 Task: Look for Airbnb options in Svilengrad, Bulgaria from 6th December, 2023 to 15th December, 2023 for 6 adults.6 bedrooms having 6 beds and 6 bathrooms. Property type can be house. Amenities needed are: wifi, TV, free parkinig on premises, gym, breakfast. Look for 4 properties as per requirement.
Action: Mouse moved to (418, 64)
Screenshot: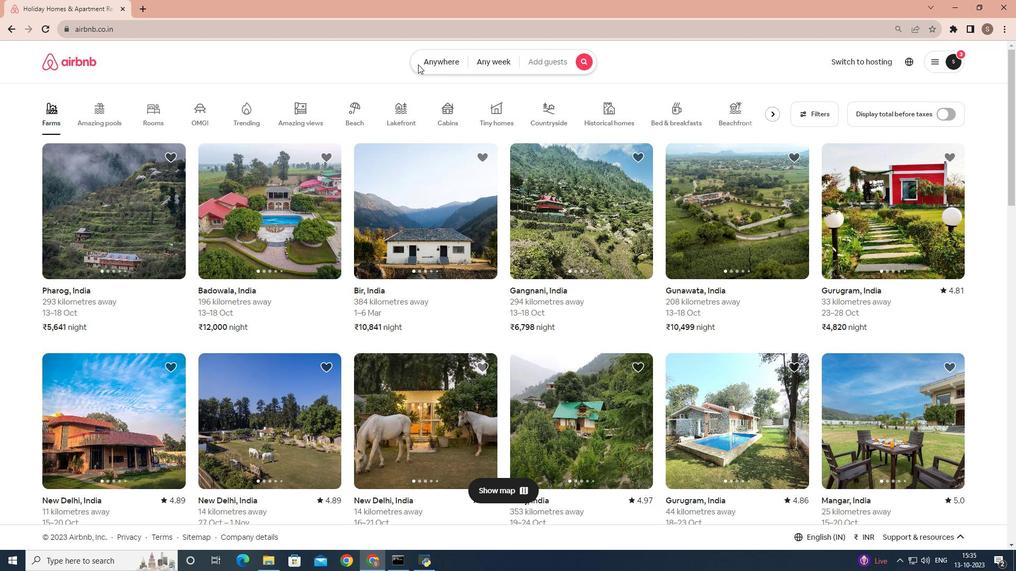 
Action: Mouse pressed left at (418, 64)
Screenshot: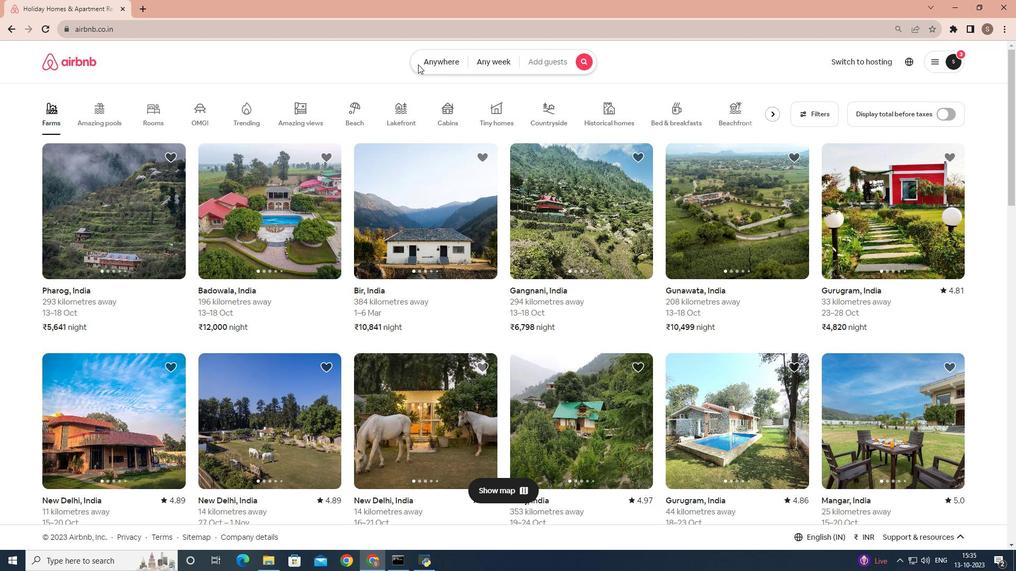 
Action: Mouse moved to (380, 94)
Screenshot: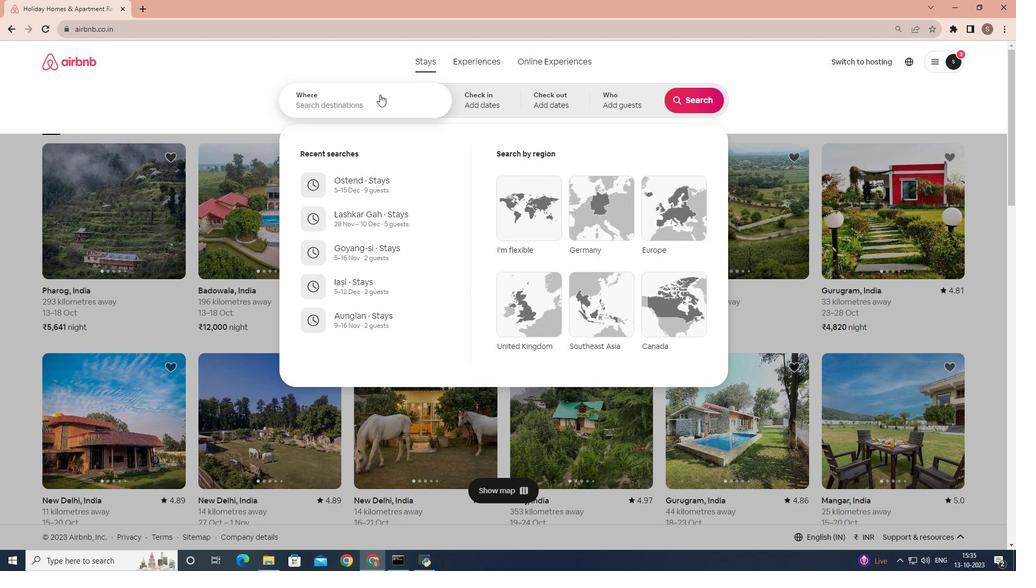 
Action: Mouse pressed left at (380, 94)
Screenshot: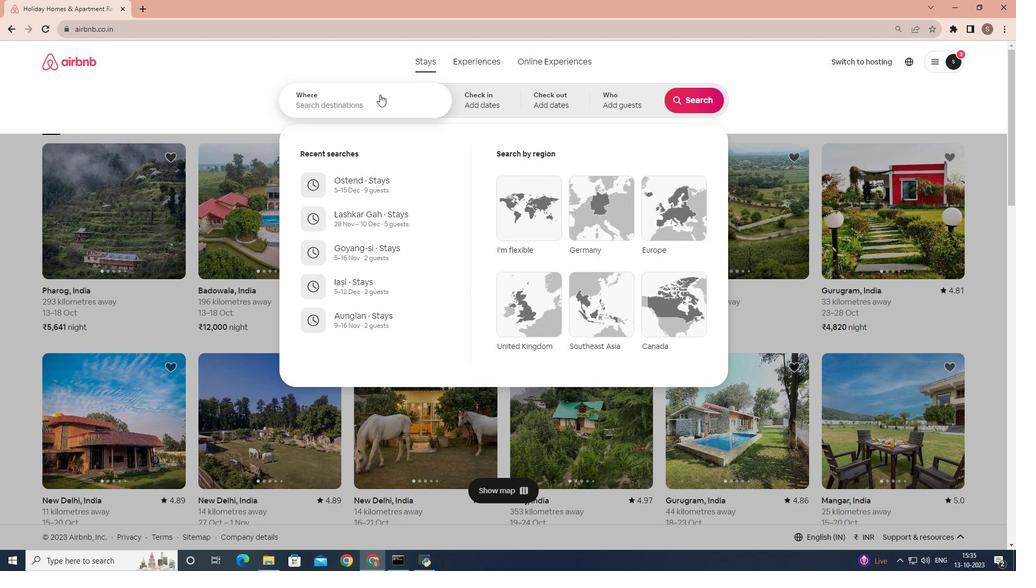 
Action: Key pressed <Key.shift>Svilengrad,<Key.space><Key.shift>Bulgaria
Screenshot: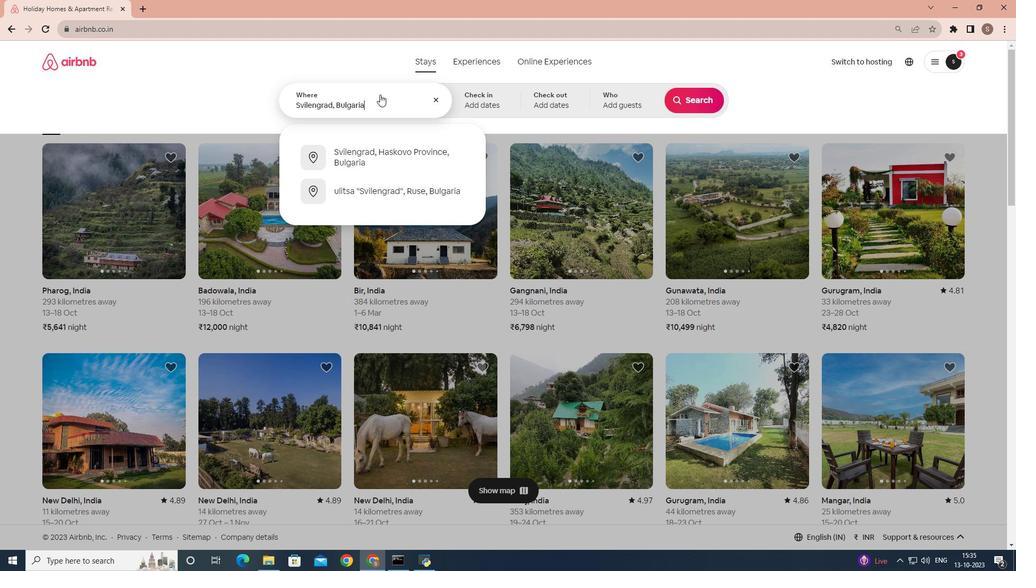 
Action: Mouse moved to (483, 102)
Screenshot: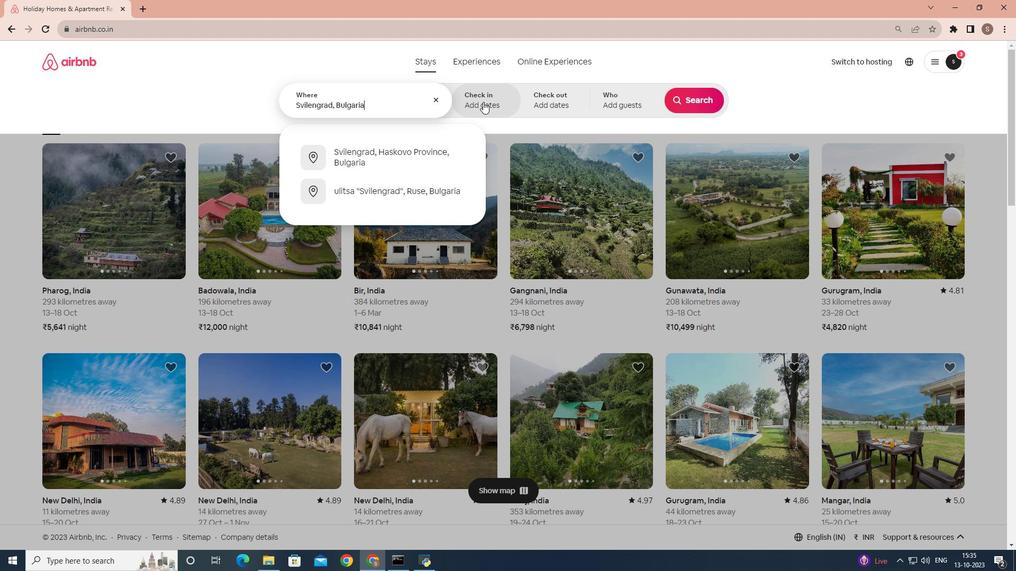 
Action: Mouse pressed left at (483, 102)
Screenshot: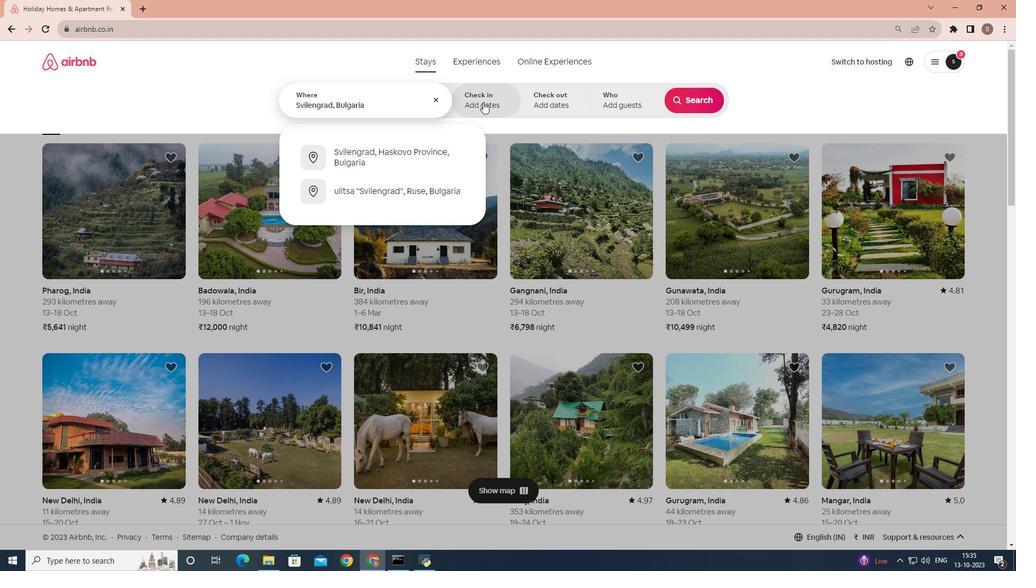 
Action: Mouse moved to (691, 185)
Screenshot: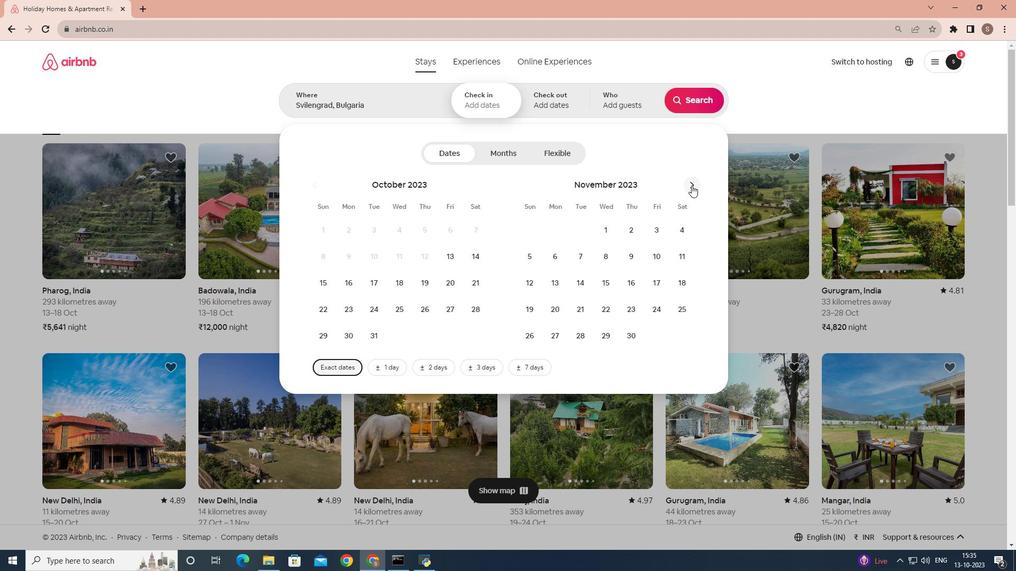 
Action: Mouse pressed left at (691, 185)
Screenshot: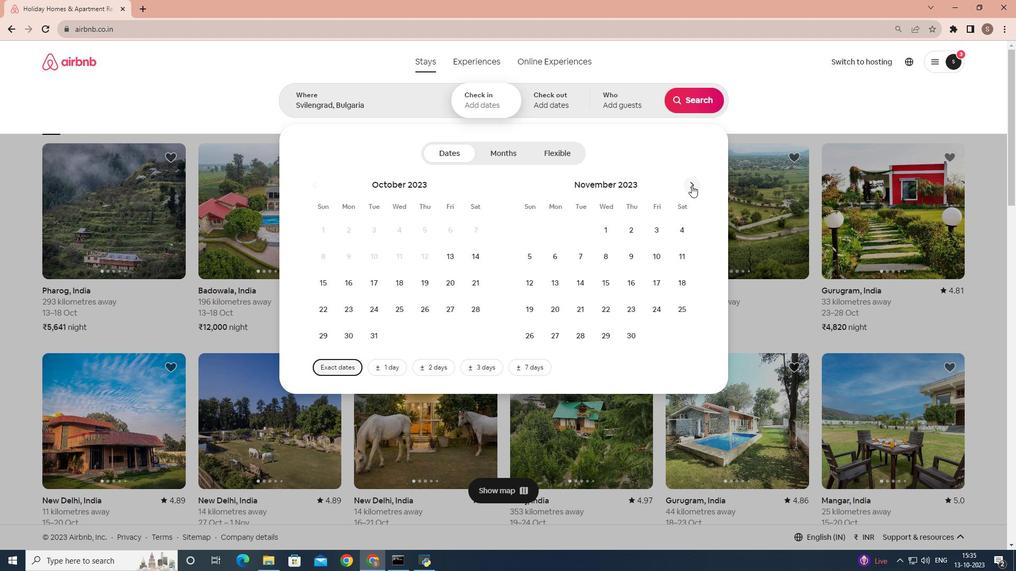 
Action: Mouse moved to (607, 247)
Screenshot: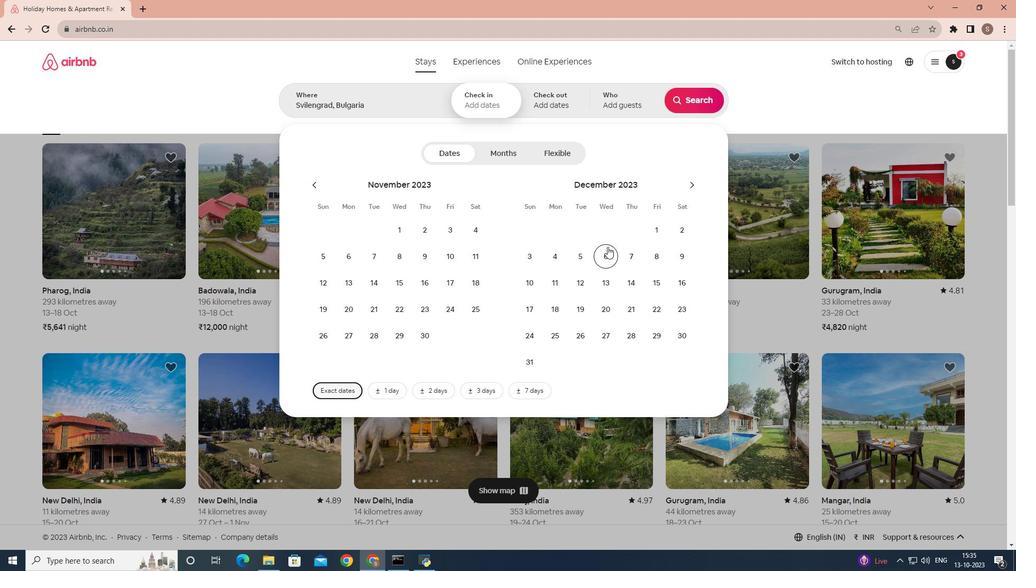 
Action: Mouse pressed left at (607, 247)
Screenshot: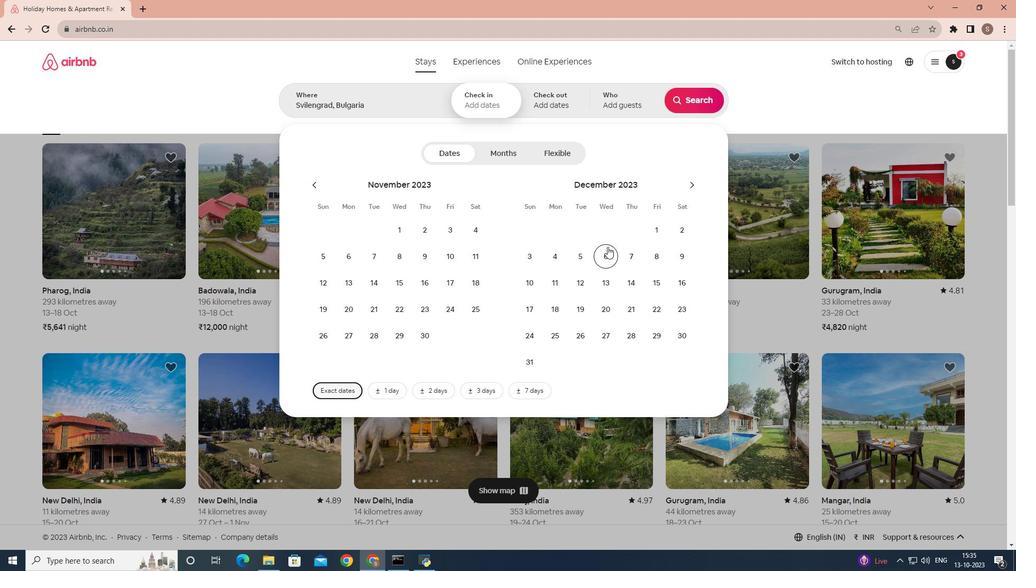 
Action: Mouse moved to (655, 280)
Screenshot: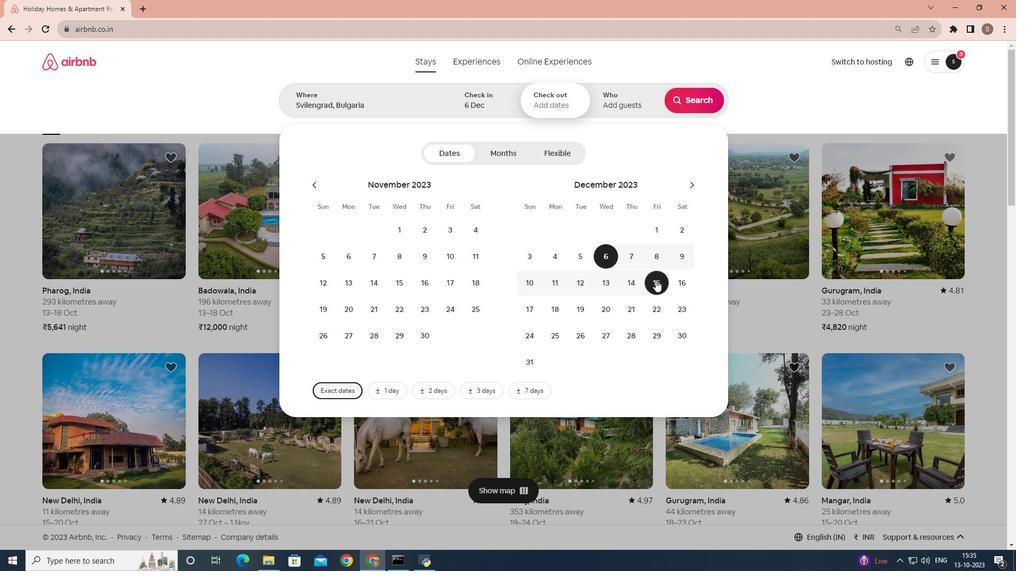 
Action: Mouse pressed left at (655, 280)
Screenshot: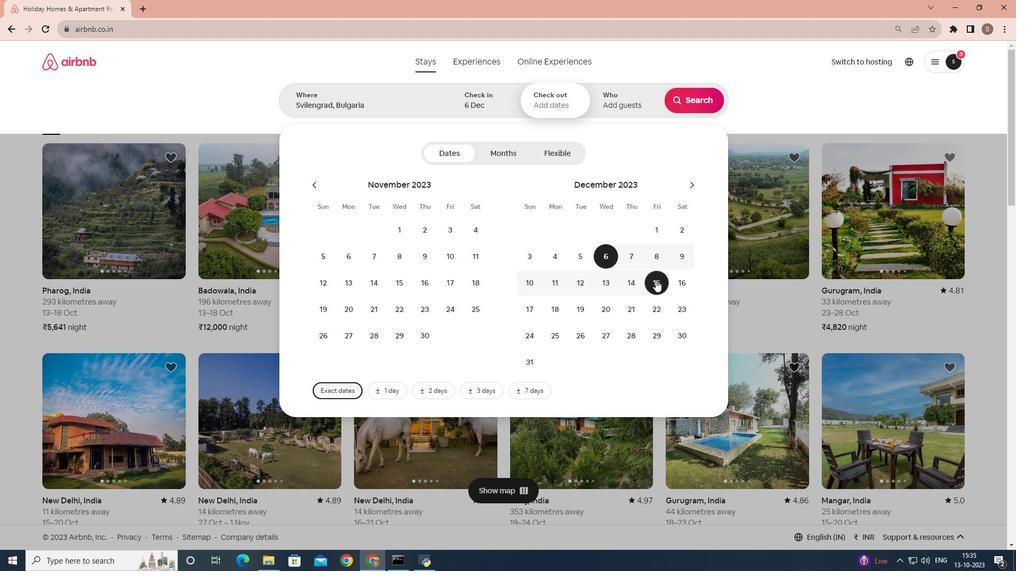 
Action: Mouse moved to (631, 106)
Screenshot: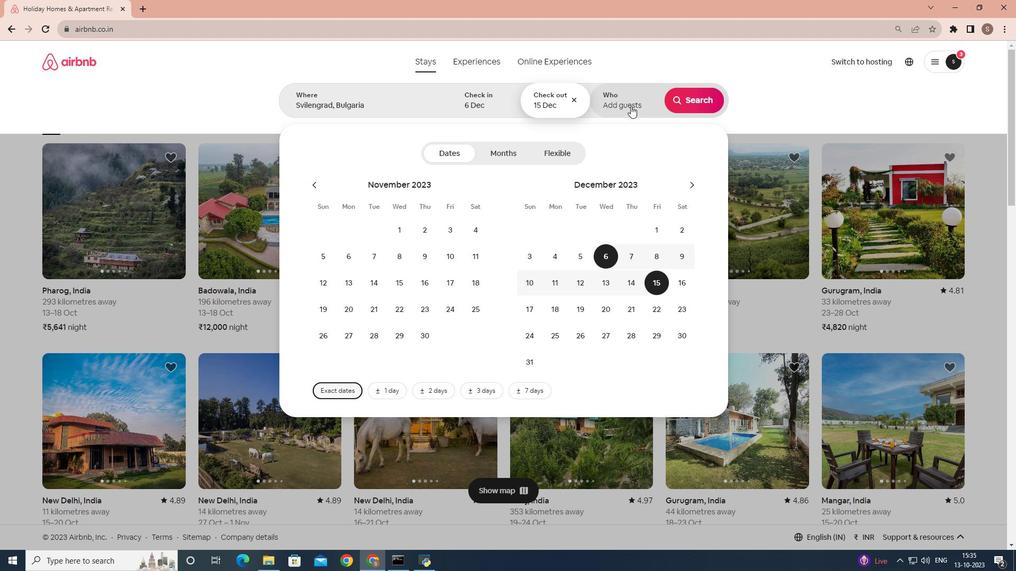 
Action: Mouse pressed left at (631, 106)
Screenshot: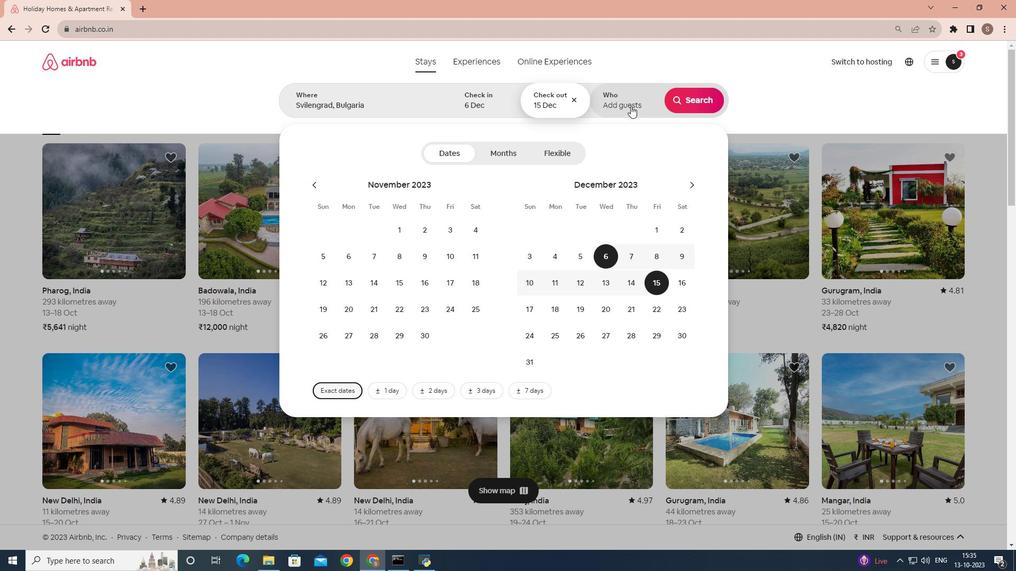 
Action: Mouse moved to (691, 156)
Screenshot: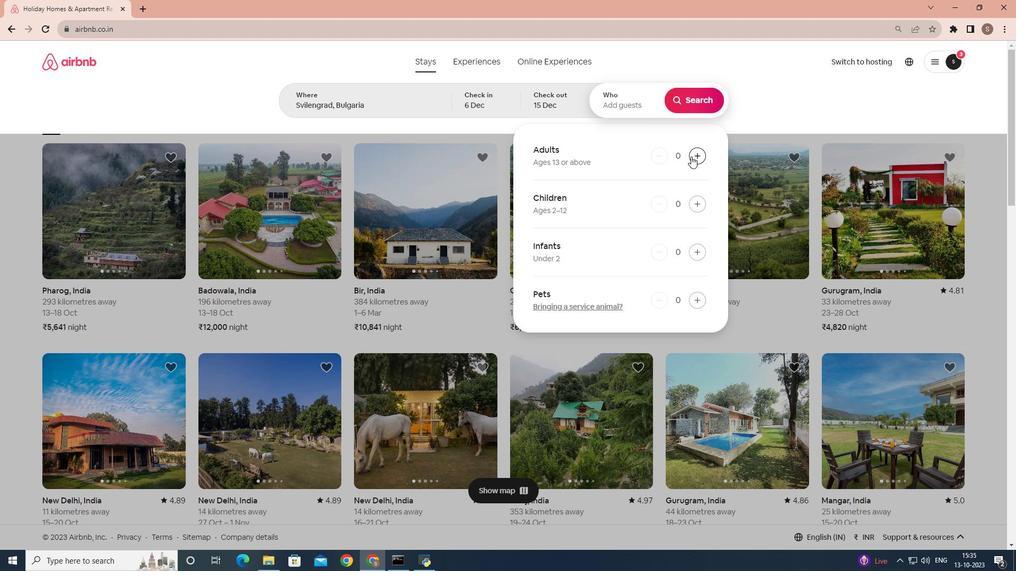 
Action: Mouse pressed left at (691, 156)
Screenshot: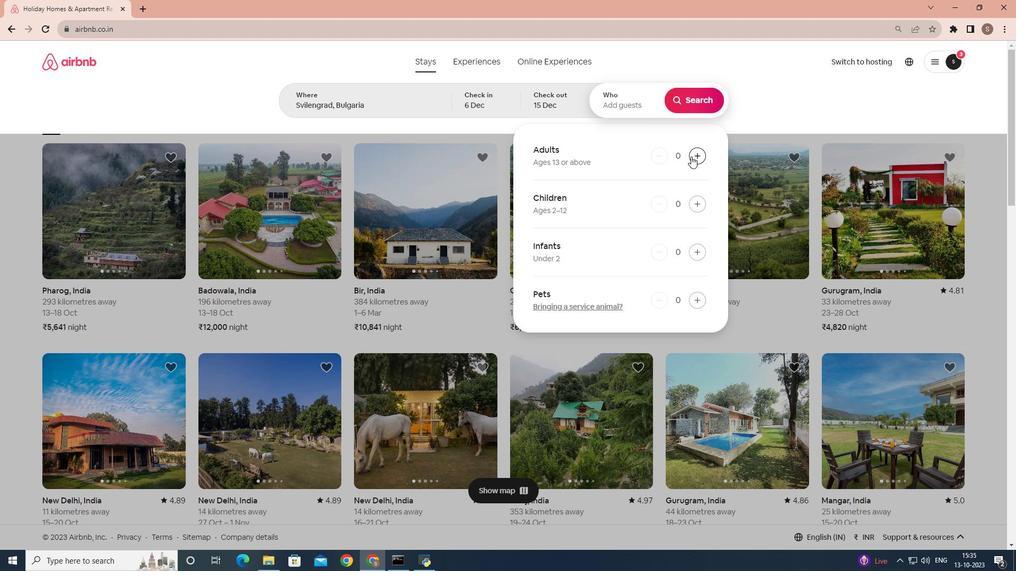 
Action: Mouse pressed left at (691, 156)
Screenshot: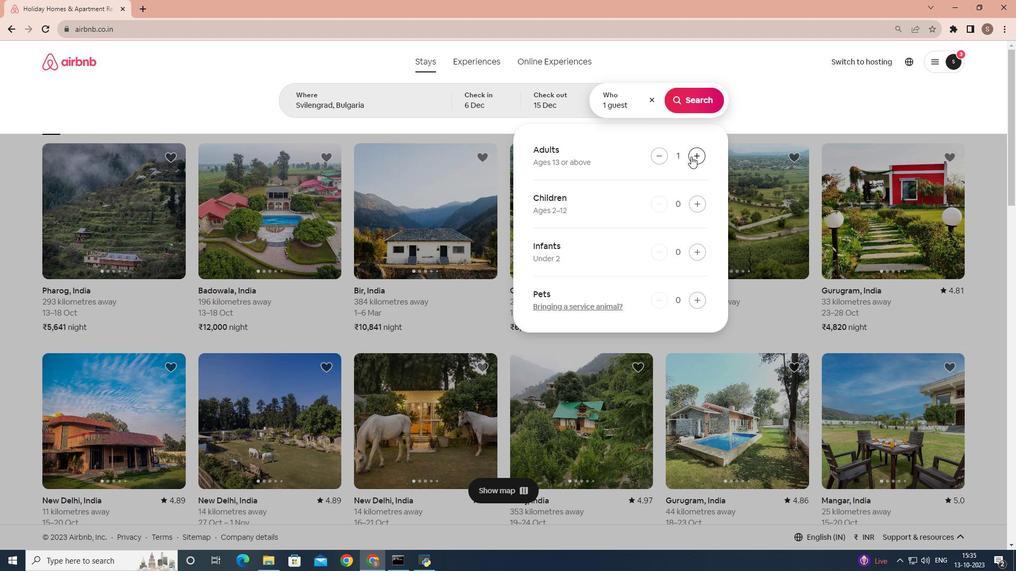 
Action: Mouse pressed left at (691, 156)
Screenshot: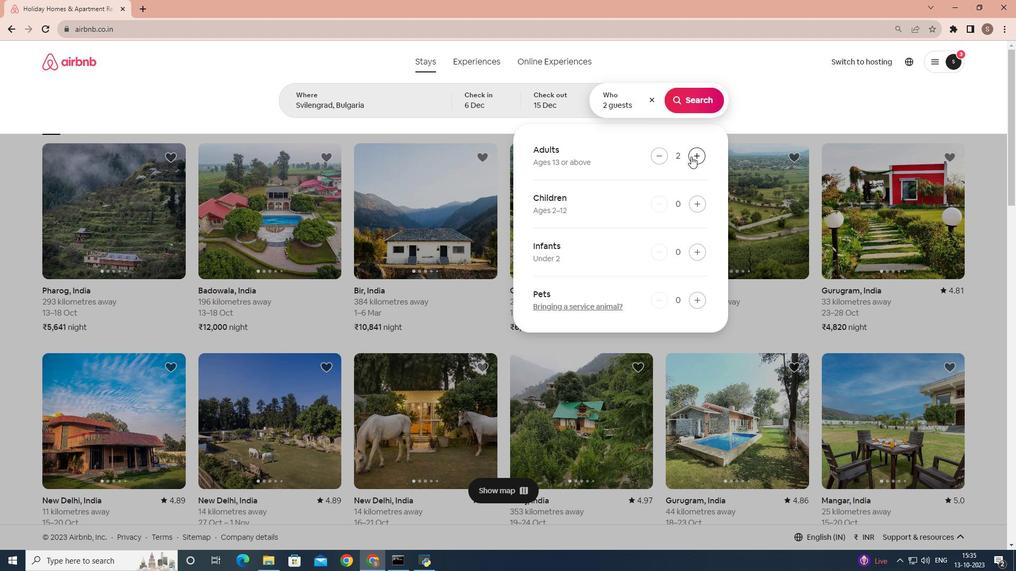 
Action: Mouse pressed left at (691, 156)
Screenshot: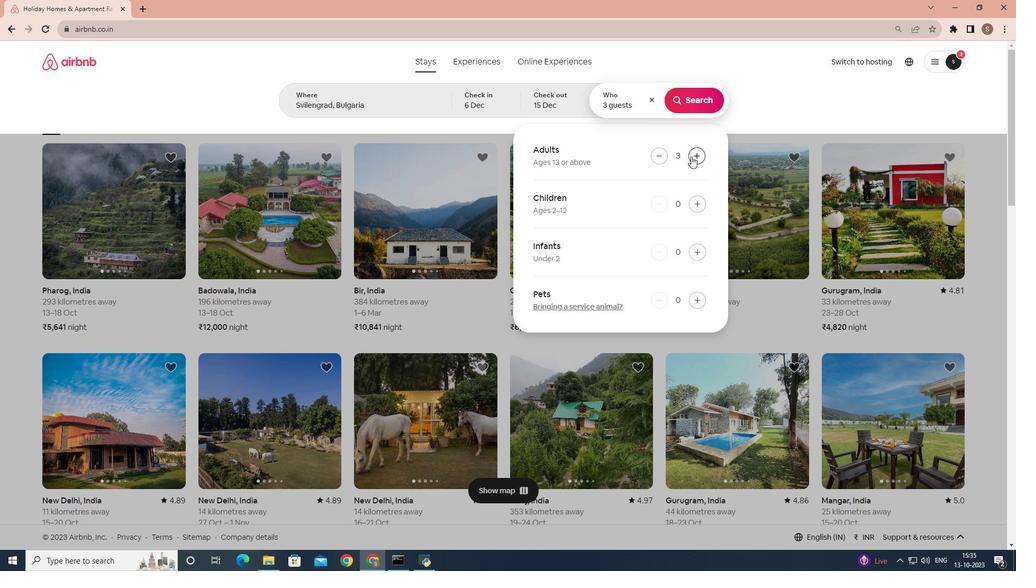 
Action: Mouse pressed left at (691, 156)
Screenshot: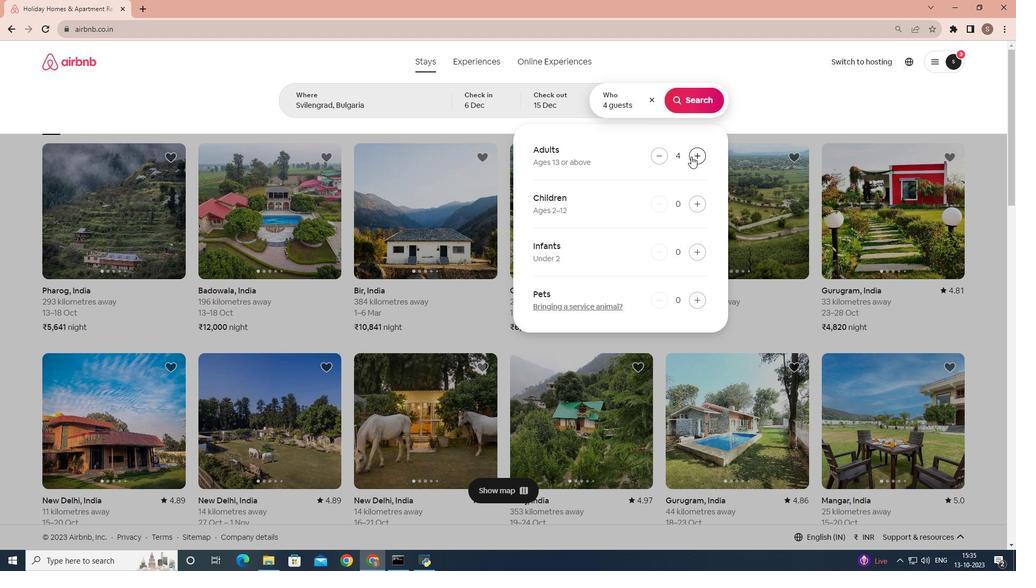 
Action: Mouse pressed left at (691, 156)
Screenshot: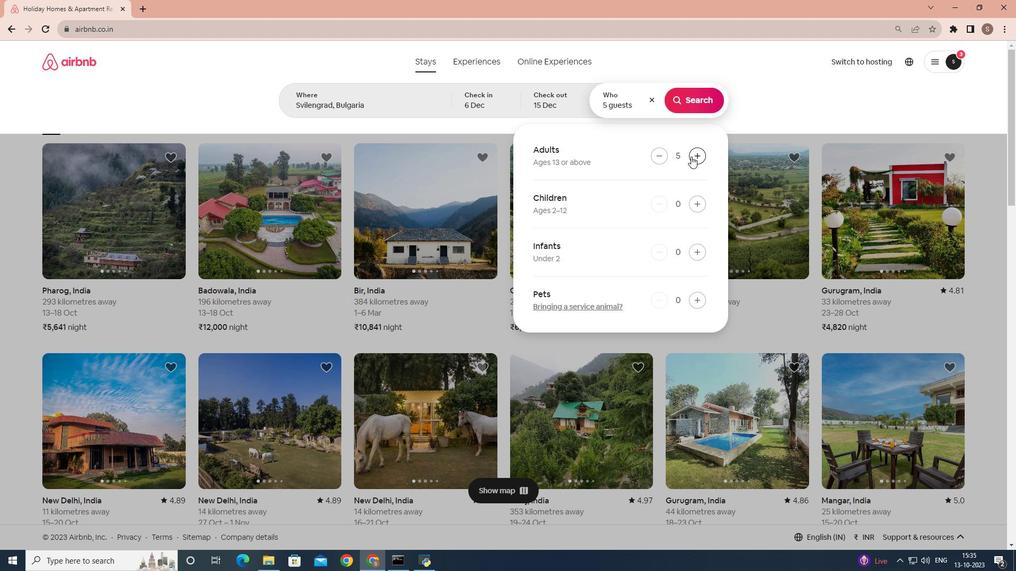 
Action: Mouse moved to (687, 97)
Screenshot: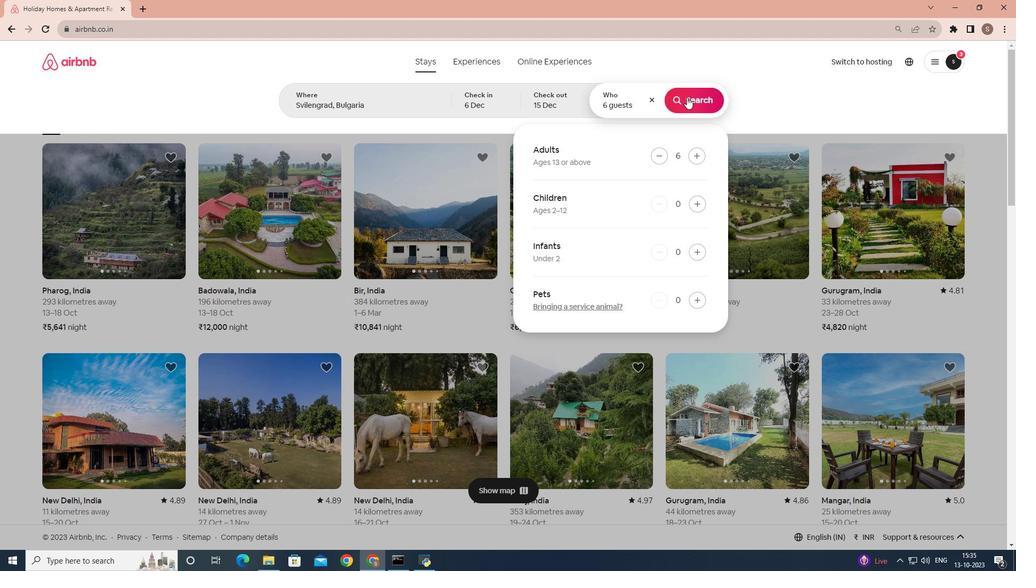
Action: Mouse pressed left at (687, 97)
Screenshot: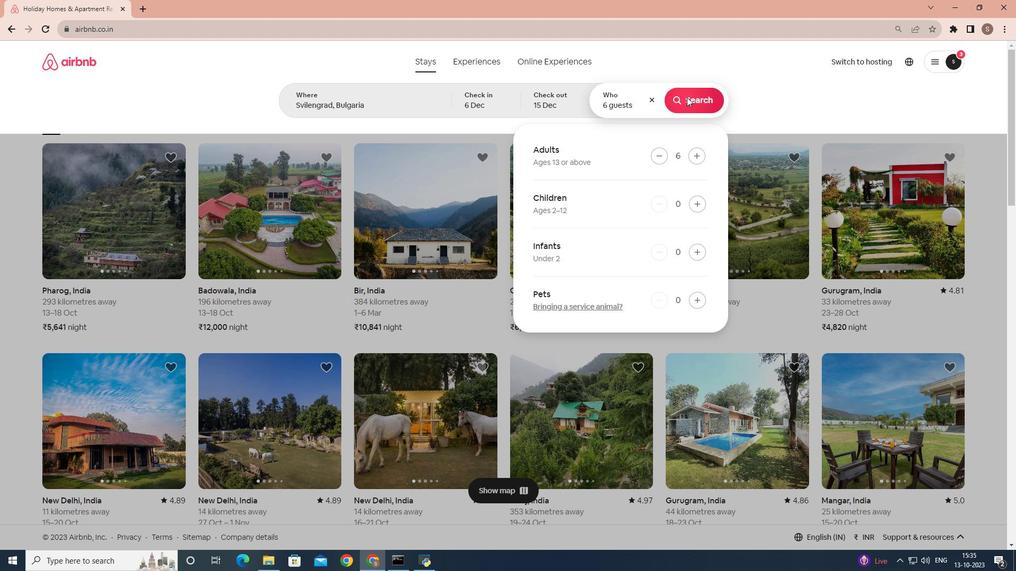 
Action: Mouse moved to (835, 102)
Screenshot: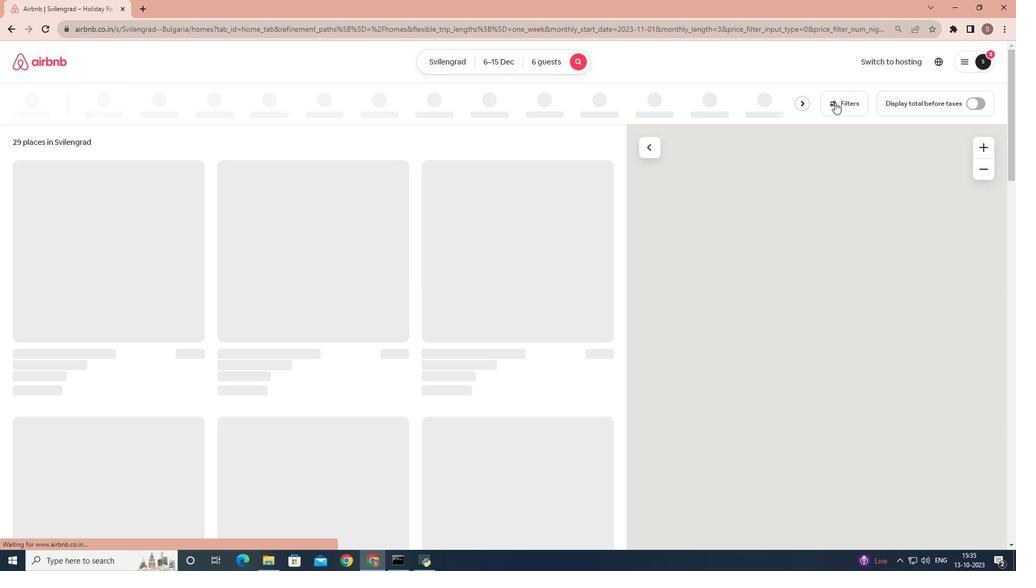 
Action: Mouse pressed left at (835, 102)
Screenshot: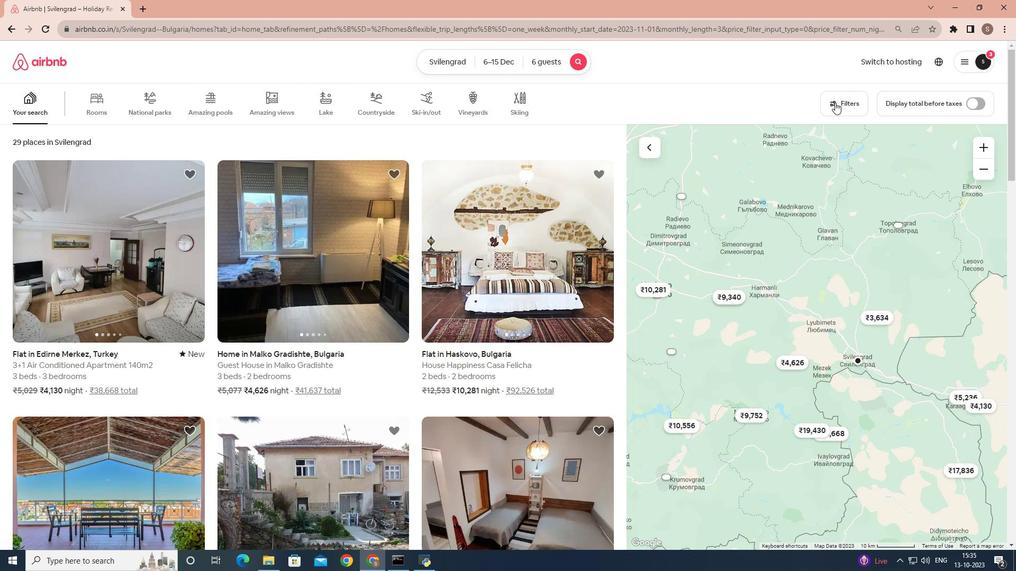 
Action: Mouse moved to (482, 329)
Screenshot: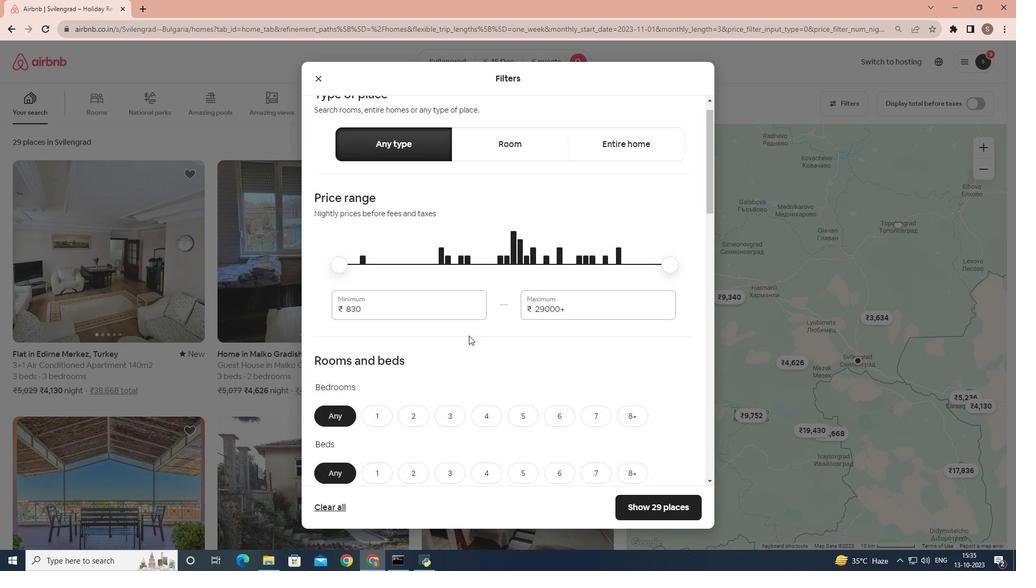 
Action: Mouse scrolled (482, 328) with delta (0, 0)
Screenshot: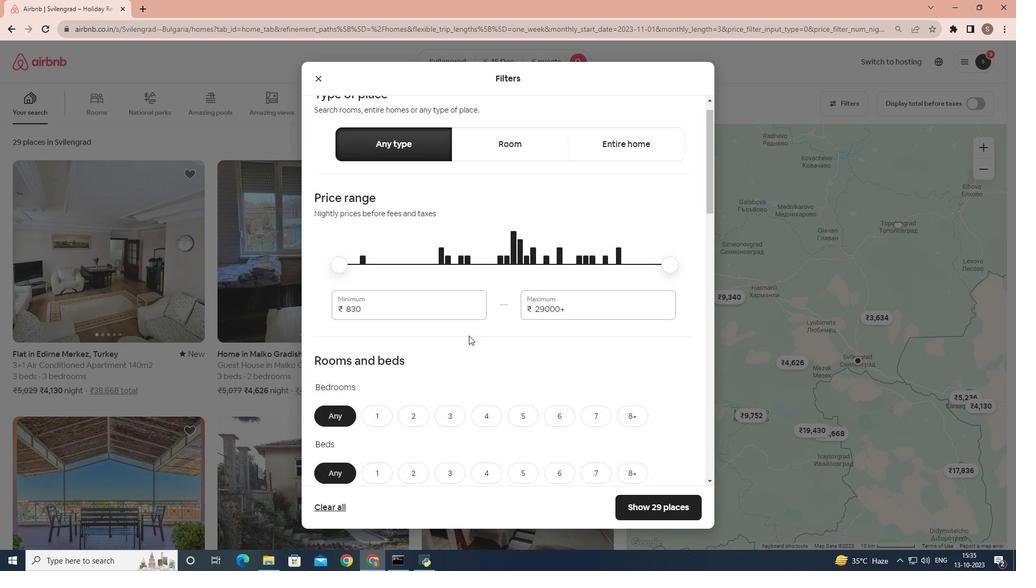 
Action: Mouse moved to (474, 336)
Screenshot: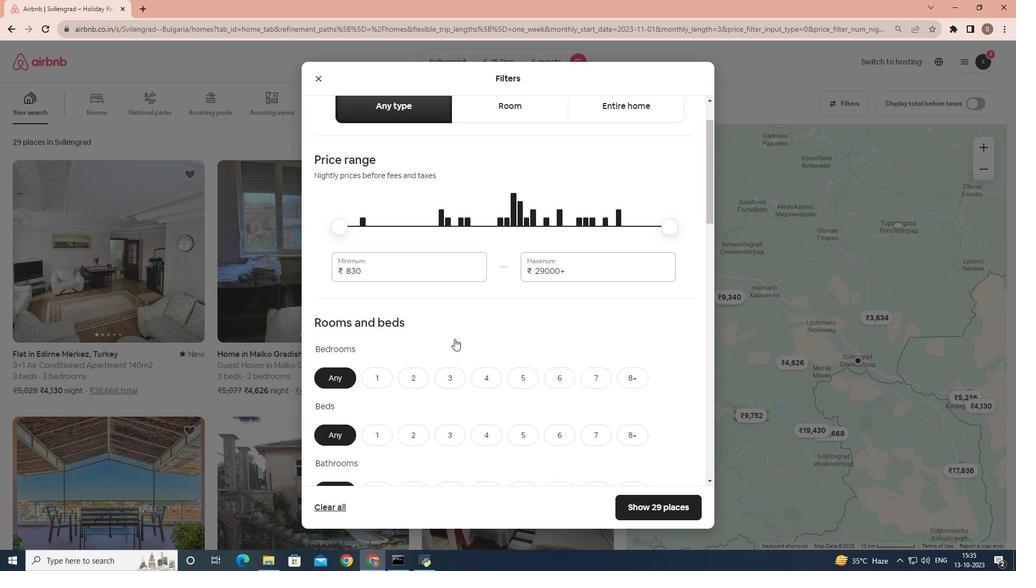 
Action: Mouse scrolled (474, 335) with delta (0, 0)
Screenshot: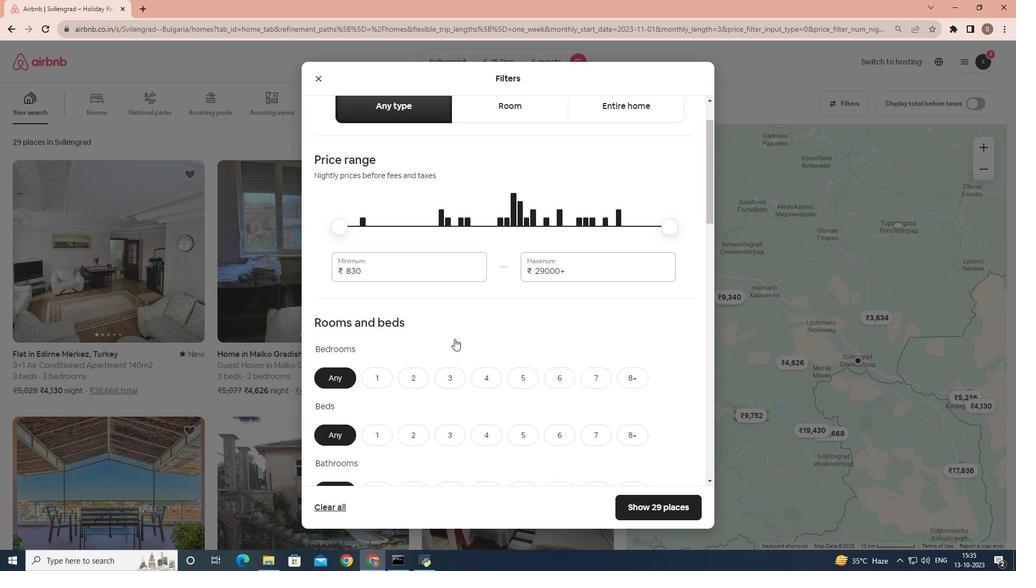 
Action: Mouse moved to (552, 328)
Screenshot: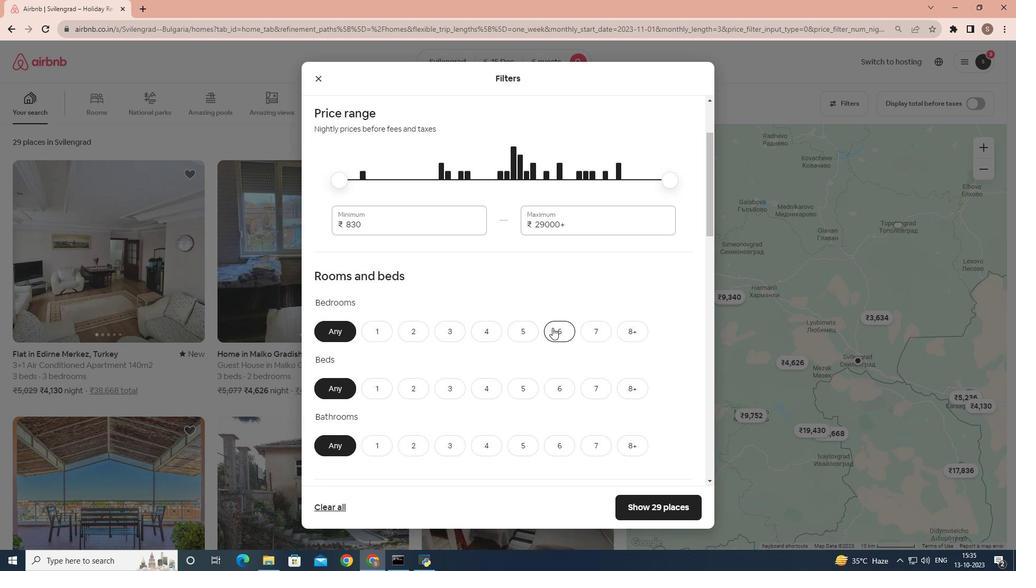 
Action: Mouse pressed left at (552, 328)
Screenshot: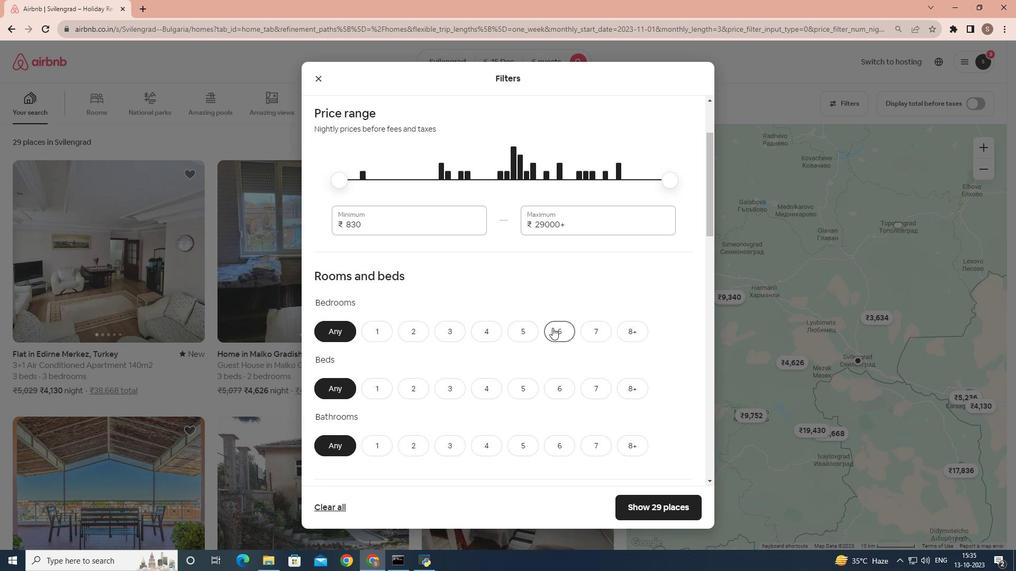 
Action: Mouse scrolled (552, 327) with delta (0, 0)
Screenshot: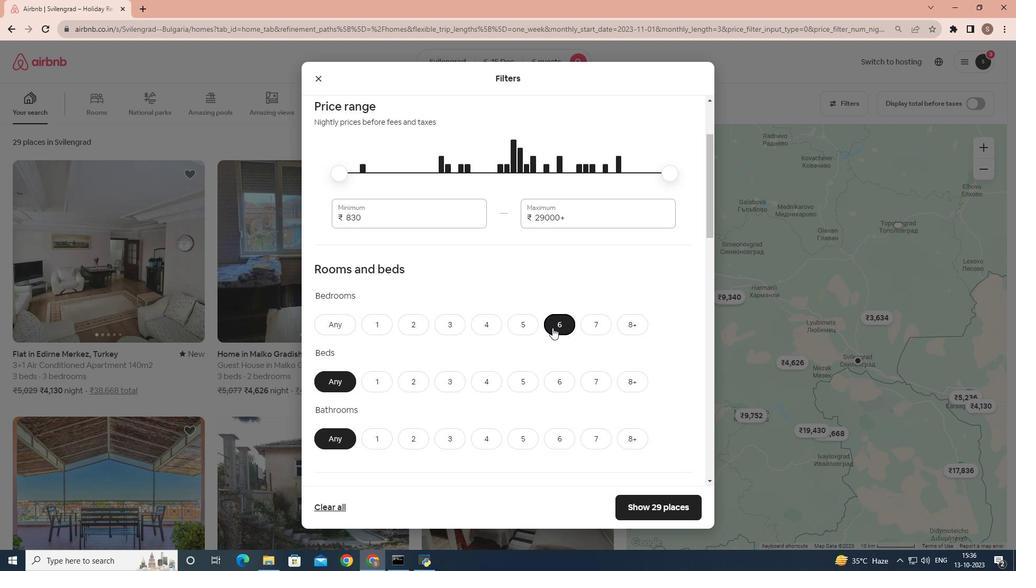 
Action: Mouse scrolled (552, 327) with delta (0, 0)
Screenshot: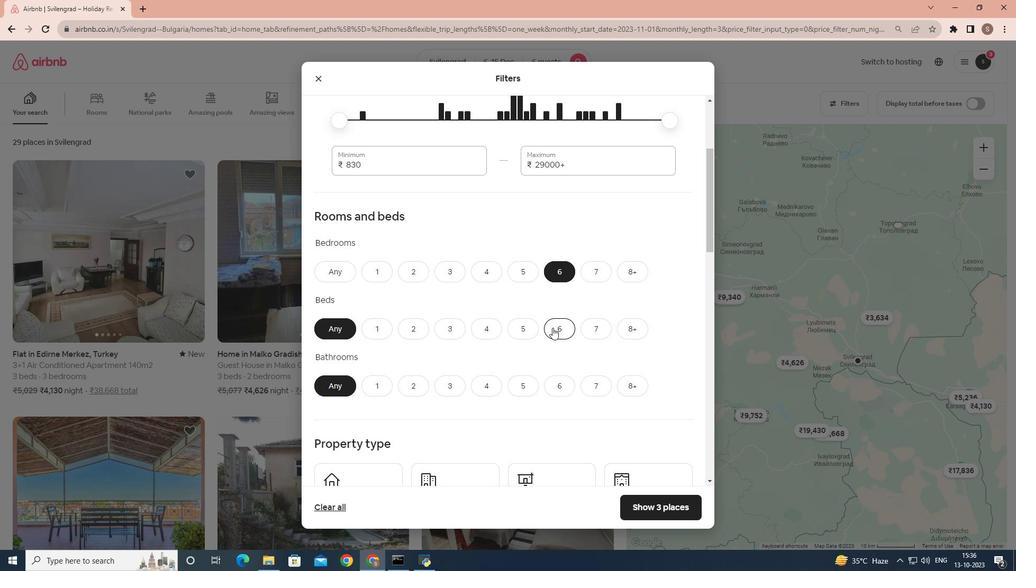 
Action: Mouse moved to (551, 329)
Screenshot: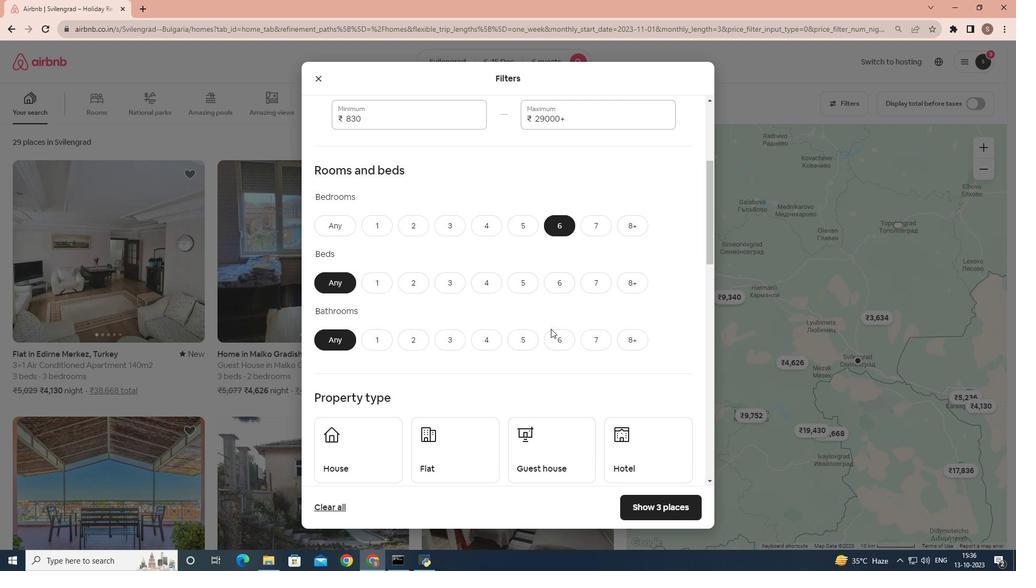 
Action: Mouse scrolled (551, 328) with delta (0, 0)
Screenshot: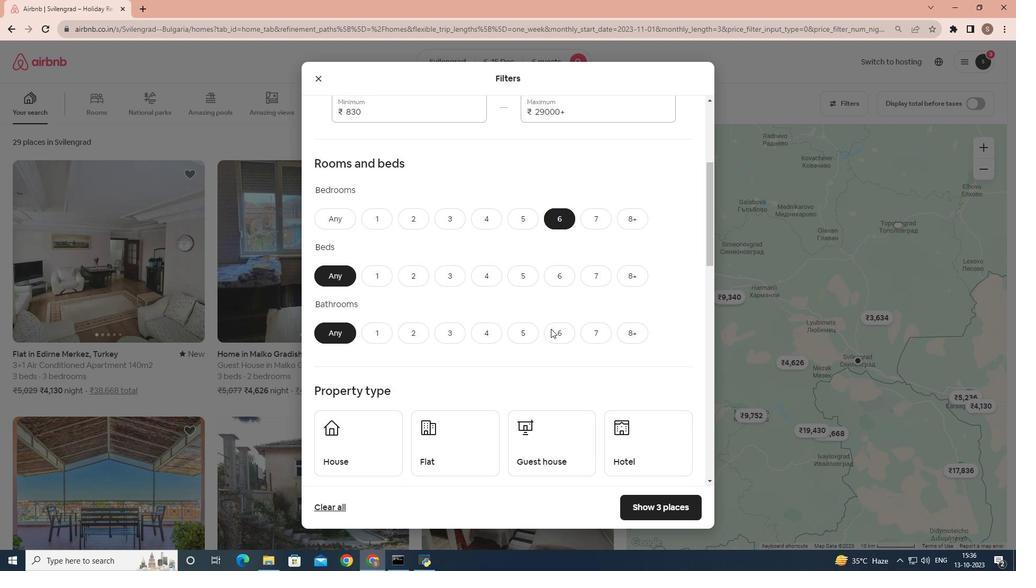 
Action: Mouse moved to (553, 232)
Screenshot: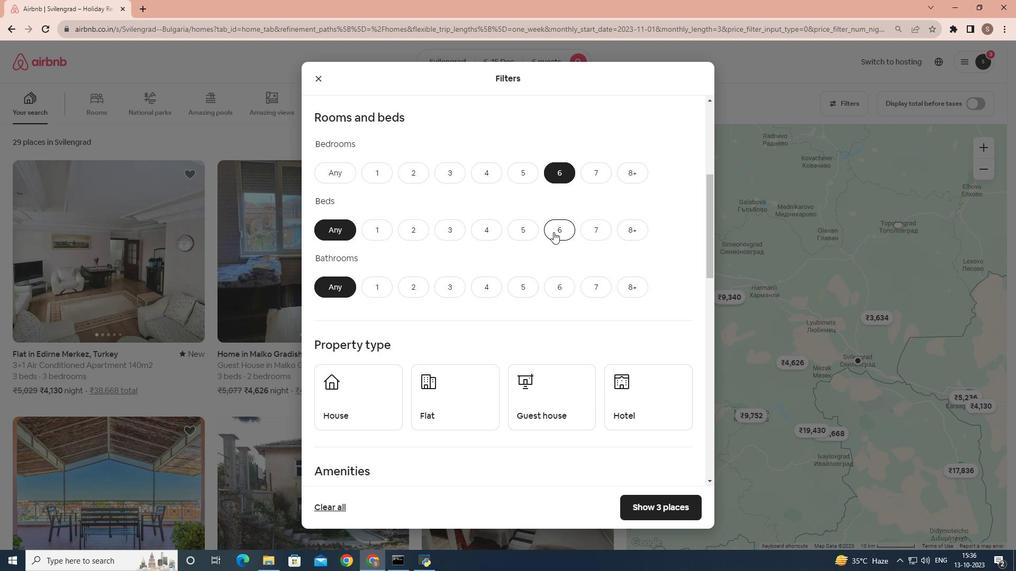 
Action: Mouse pressed left at (553, 232)
Screenshot: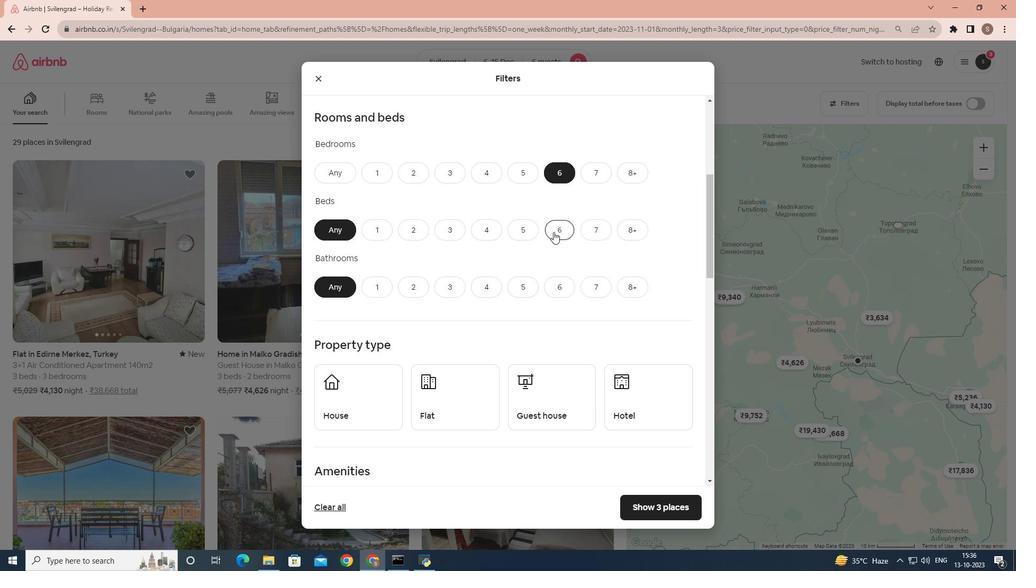 
Action: Mouse moved to (496, 238)
Screenshot: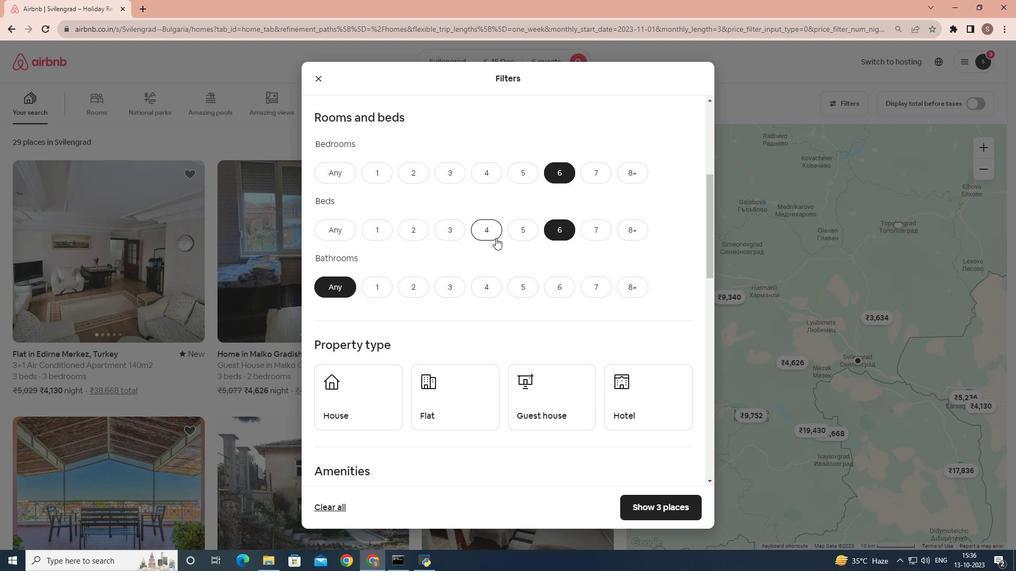 
Action: Mouse scrolled (496, 237) with delta (0, 0)
Screenshot: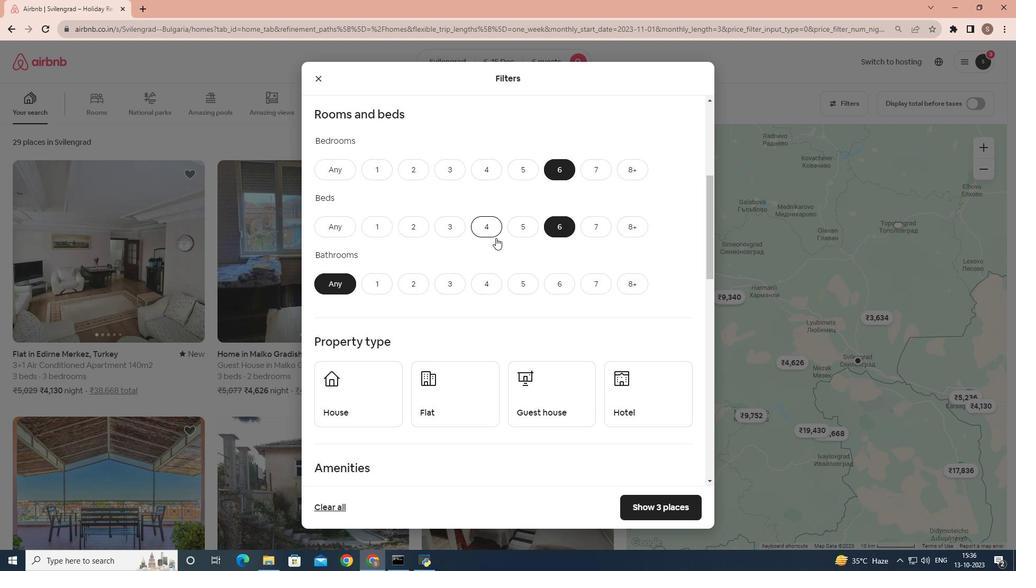 
Action: Mouse moved to (556, 234)
Screenshot: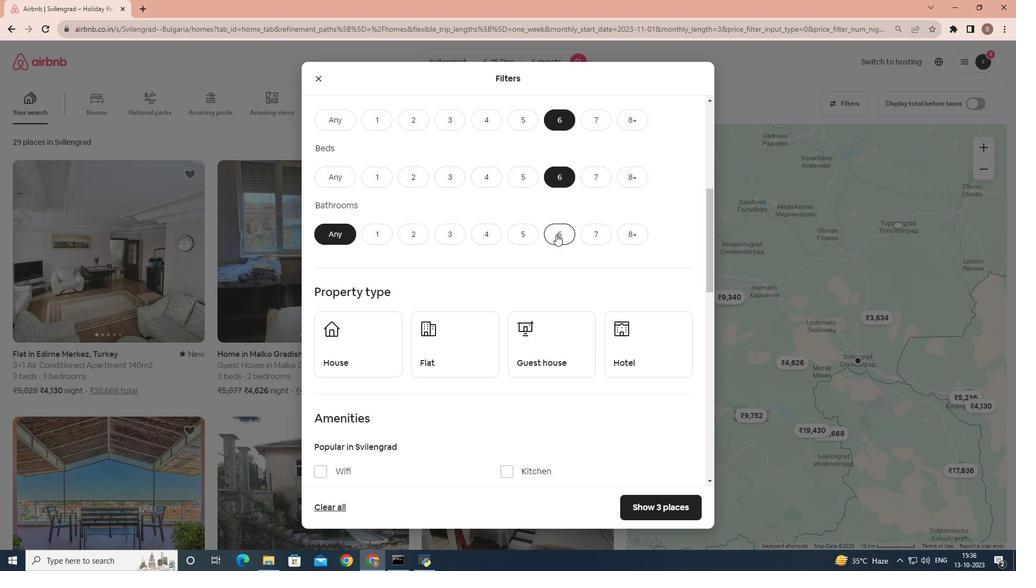 
Action: Mouse pressed left at (556, 234)
Screenshot: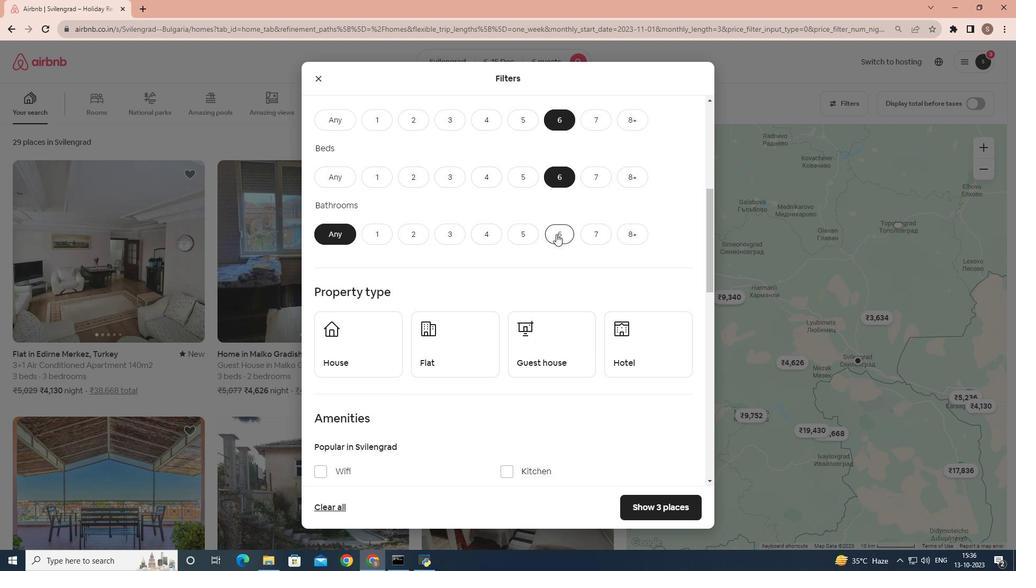 
Action: Mouse scrolled (556, 234) with delta (0, 0)
Screenshot: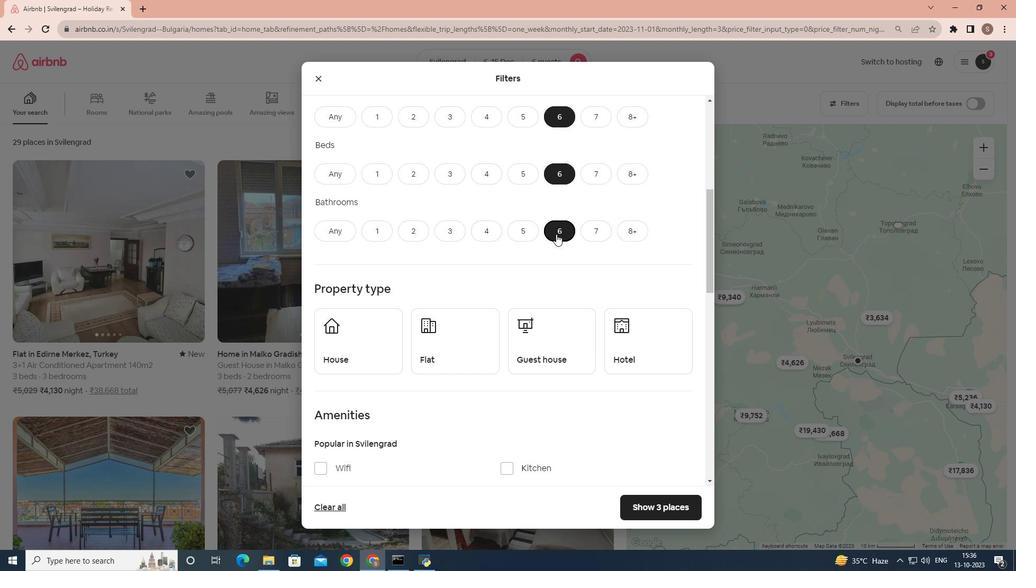 
Action: Mouse scrolled (556, 234) with delta (0, 0)
Screenshot: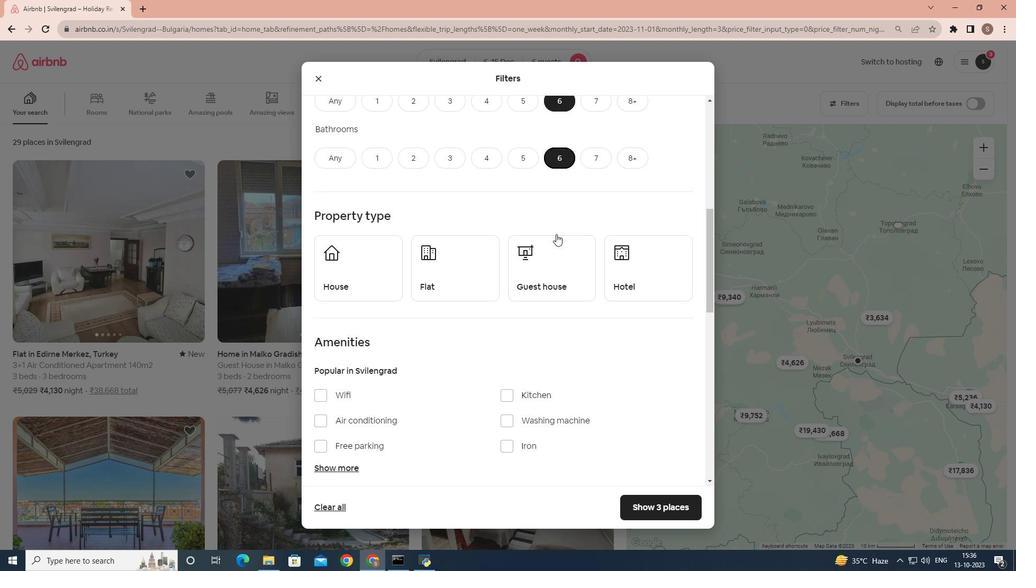 
Action: Mouse scrolled (556, 234) with delta (0, 0)
Screenshot: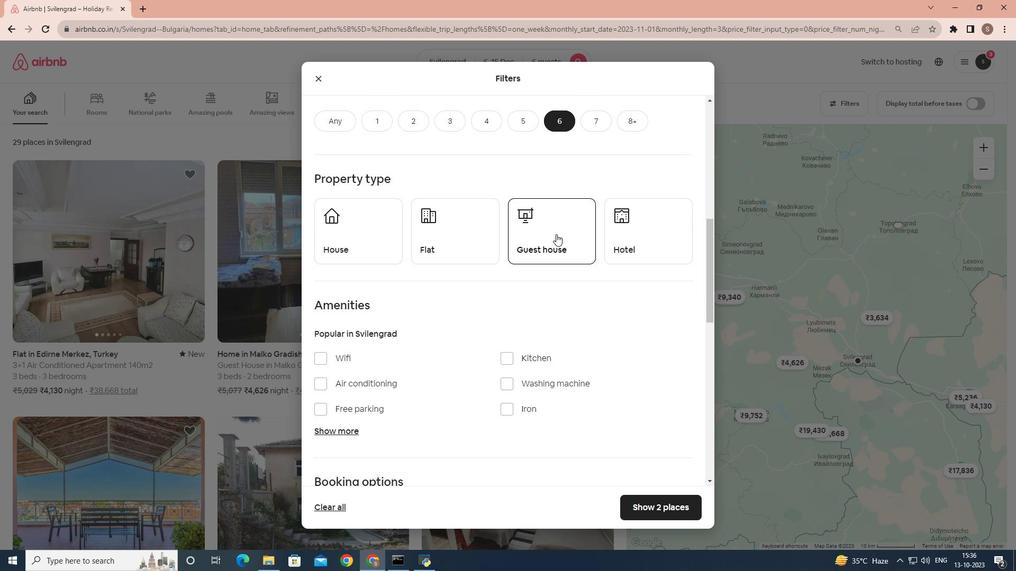 
Action: Mouse moved to (355, 208)
Screenshot: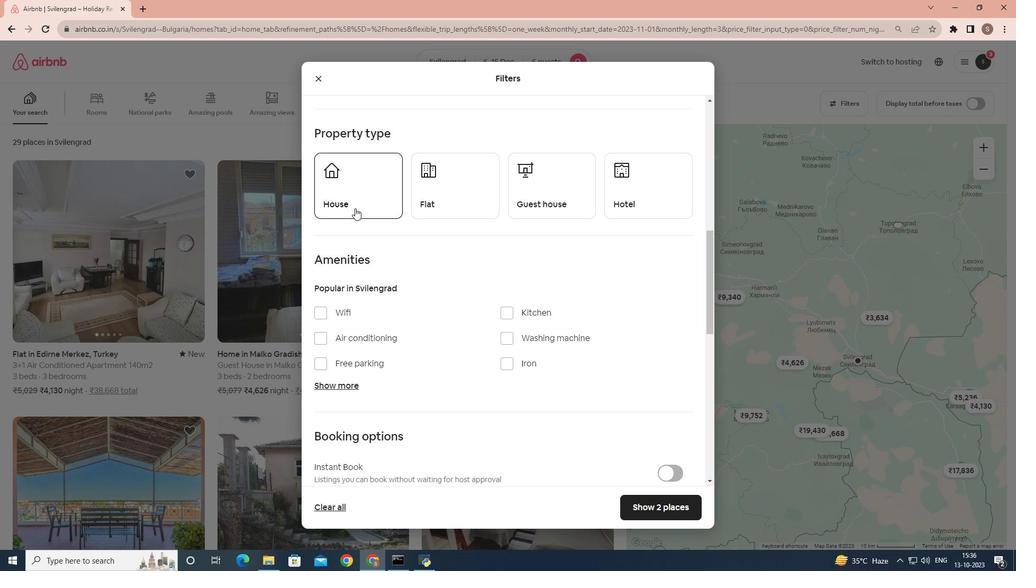 
Action: Mouse pressed left at (355, 208)
Screenshot: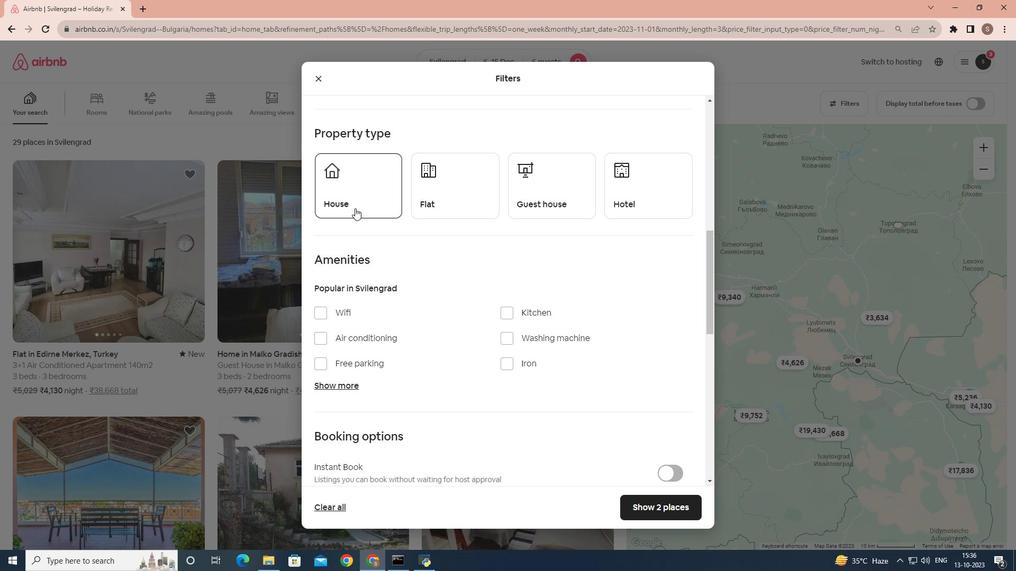 
Action: Mouse moved to (415, 222)
Screenshot: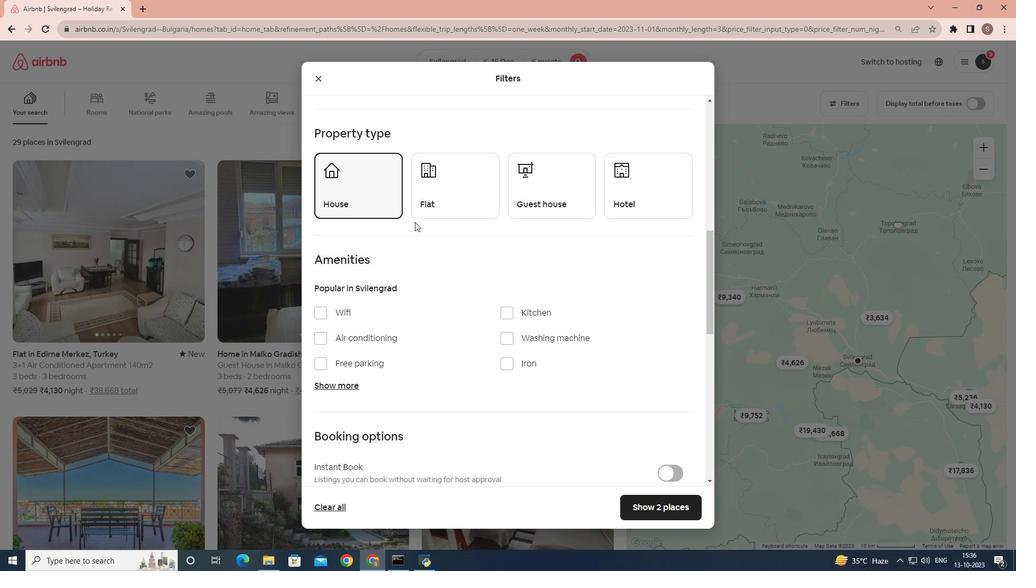 
Action: Mouse scrolled (415, 221) with delta (0, 0)
Screenshot: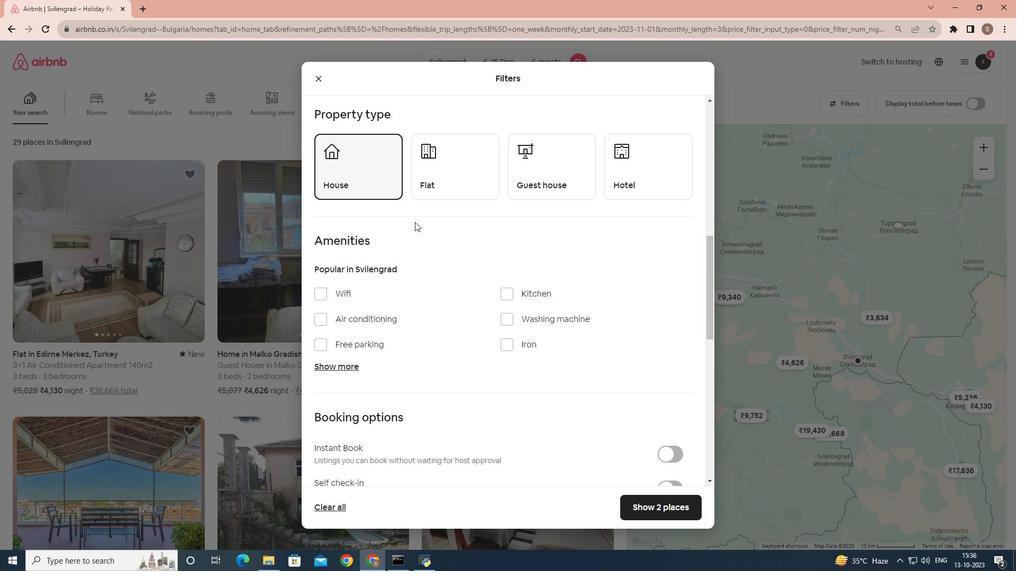 
Action: Mouse scrolled (415, 221) with delta (0, 0)
Screenshot: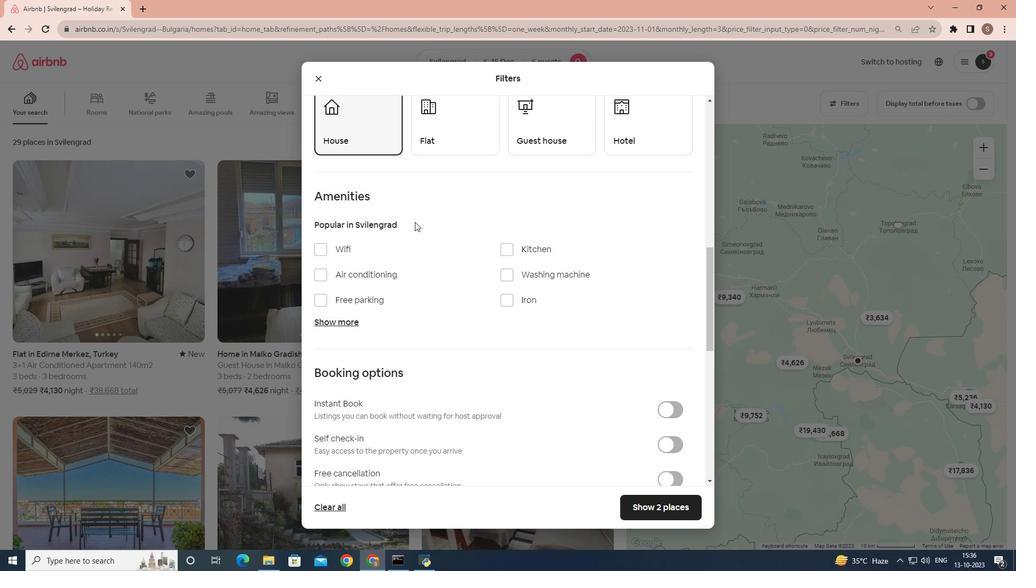 
Action: Mouse moved to (327, 206)
Screenshot: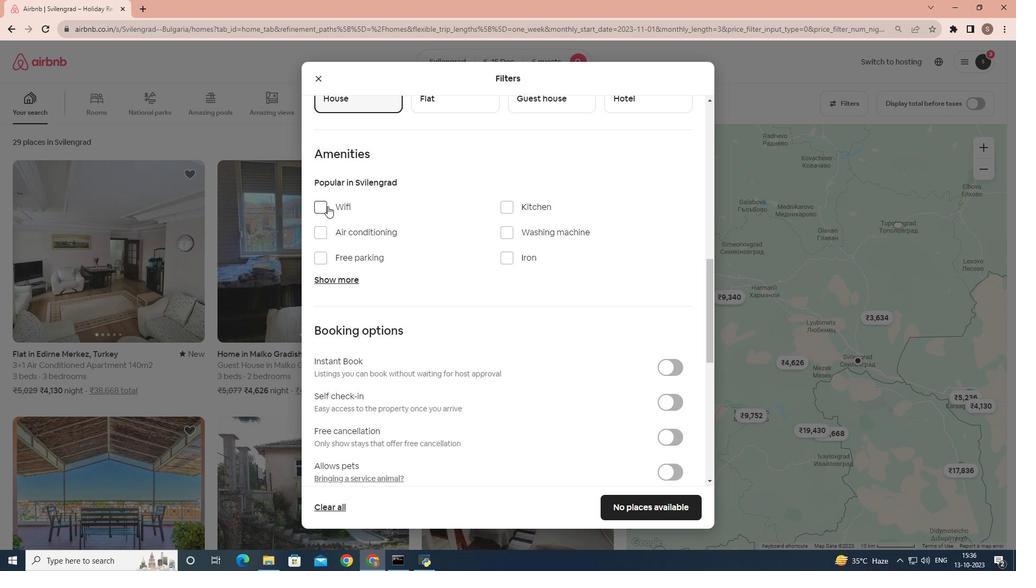 
Action: Mouse pressed left at (327, 206)
Screenshot: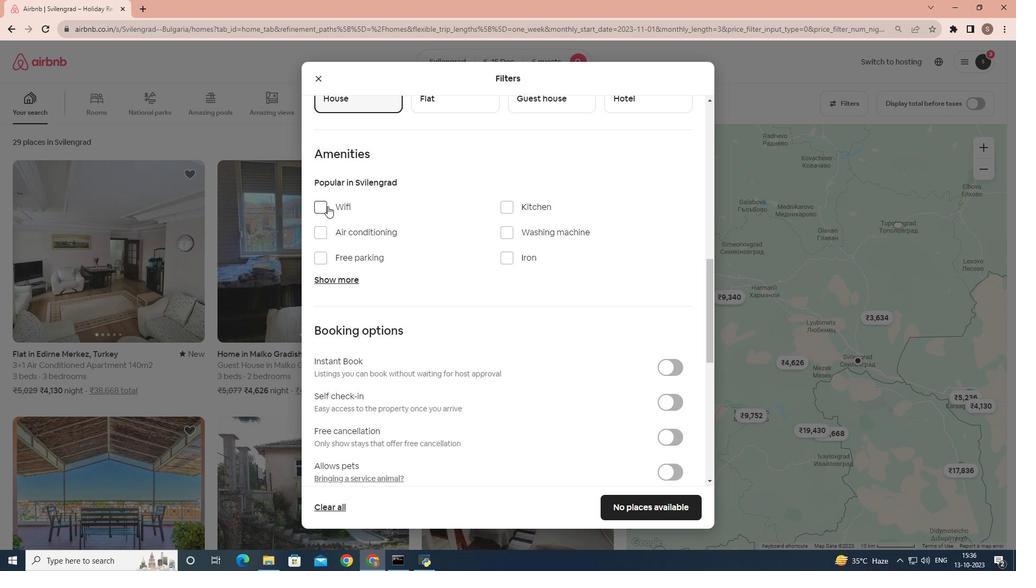 
Action: Mouse moved to (334, 279)
Screenshot: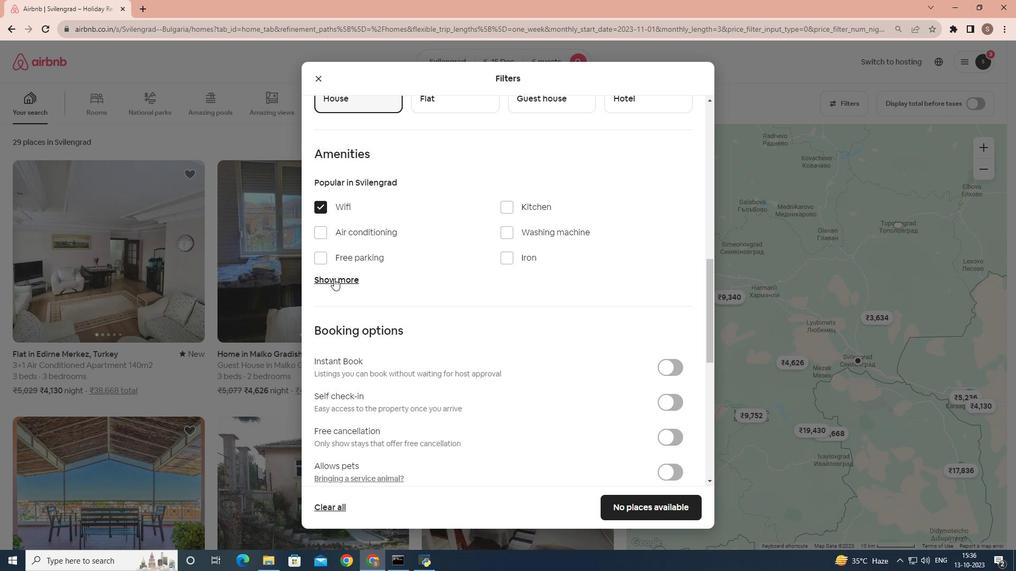 
Action: Mouse pressed left at (334, 279)
Screenshot: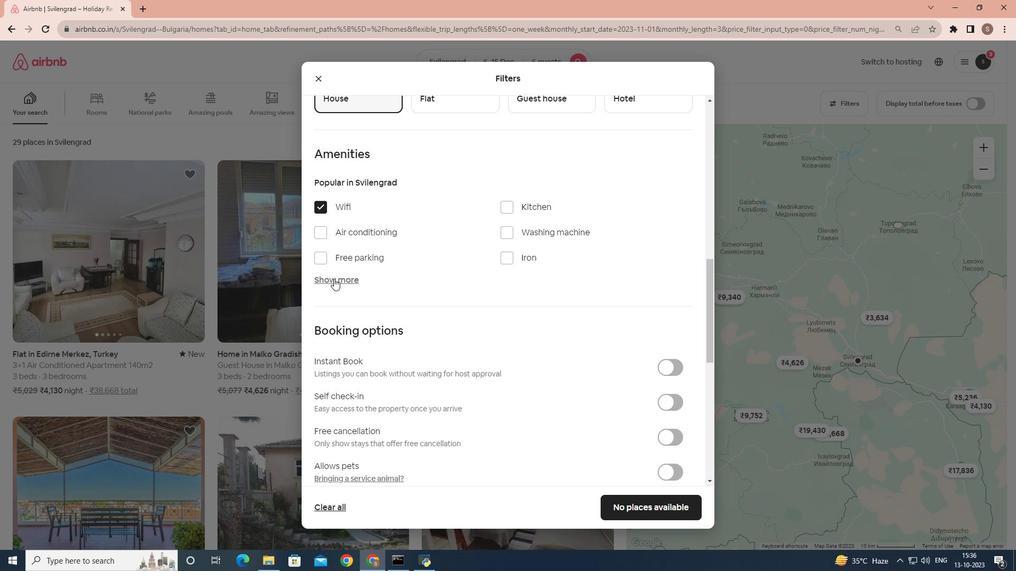 
Action: Mouse moved to (511, 341)
Screenshot: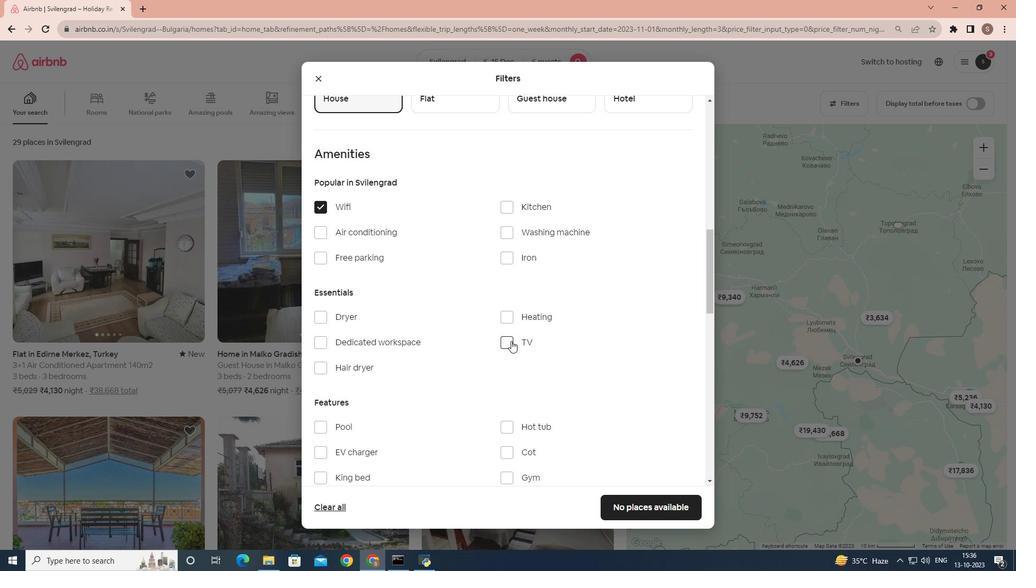 
Action: Mouse pressed left at (511, 341)
Screenshot: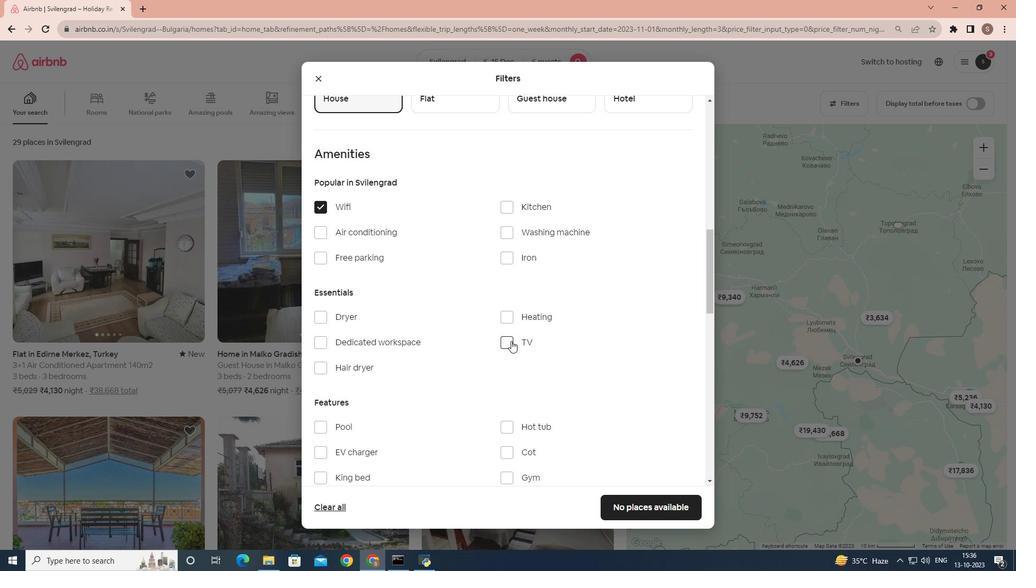 
Action: Mouse moved to (319, 255)
Screenshot: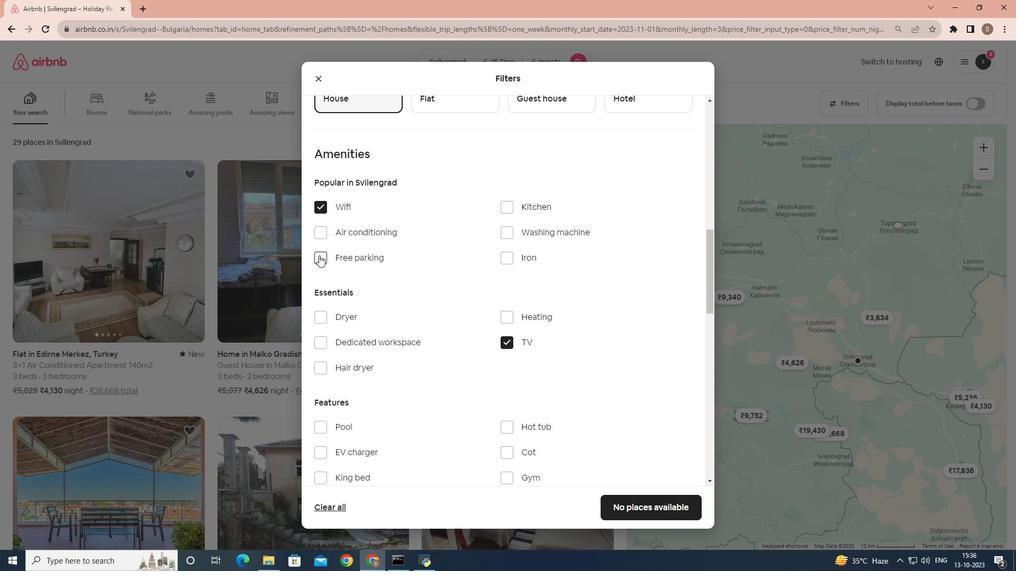 
Action: Mouse pressed left at (319, 255)
Screenshot: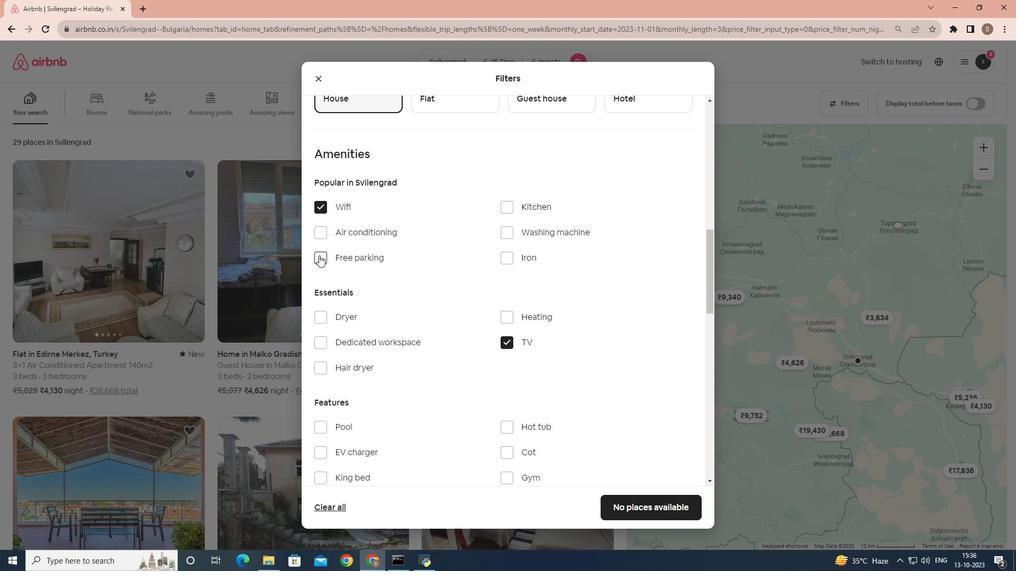 
Action: Mouse moved to (495, 272)
Screenshot: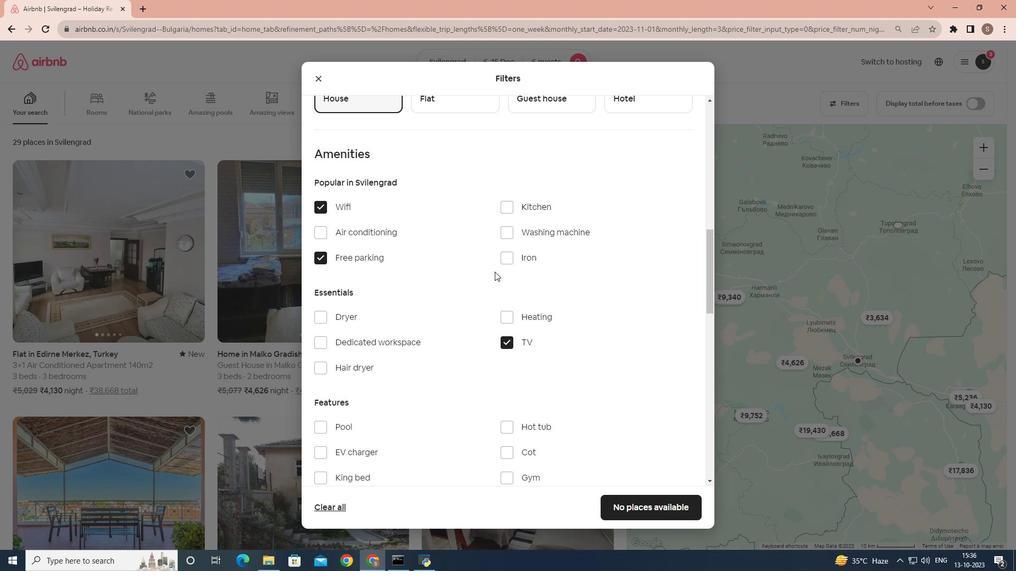 
Action: Mouse scrolled (495, 271) with delta (0, 0)
Screenshot: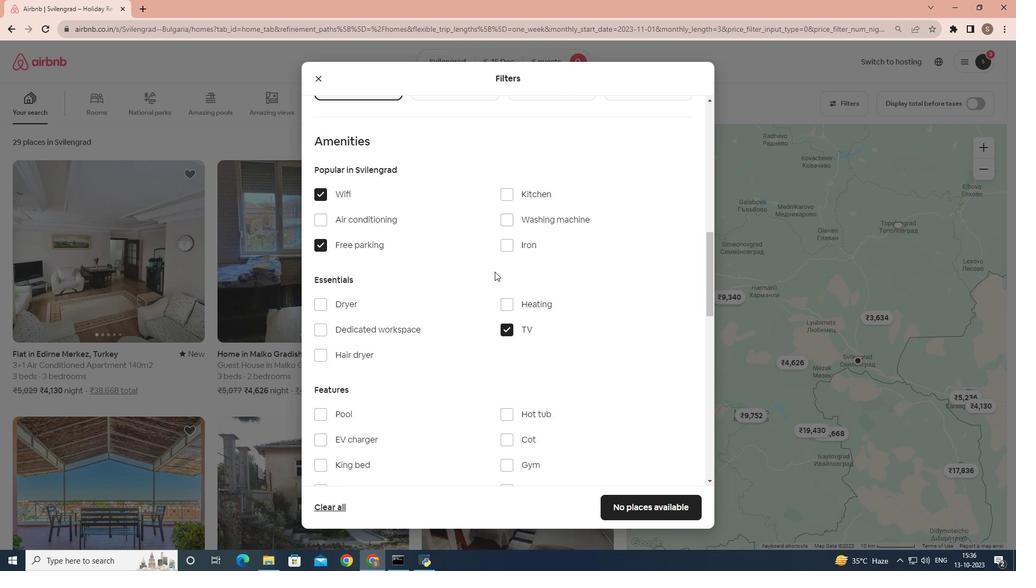 
Action: Mouse moved to (416, 327)
Screenshot: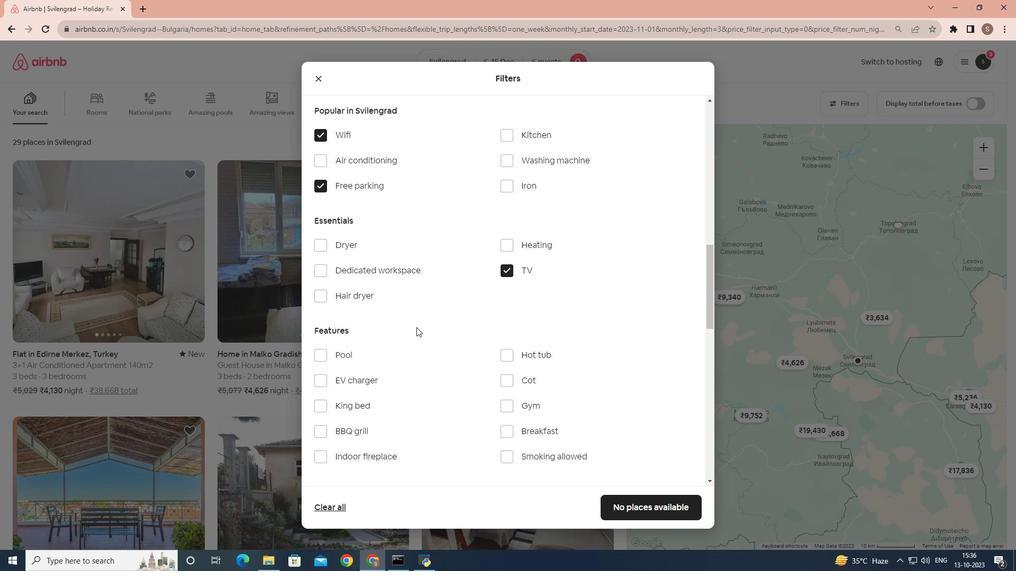 
Action: Mouse scrolled (416, 327) with delta (0, 0)
Screenshot: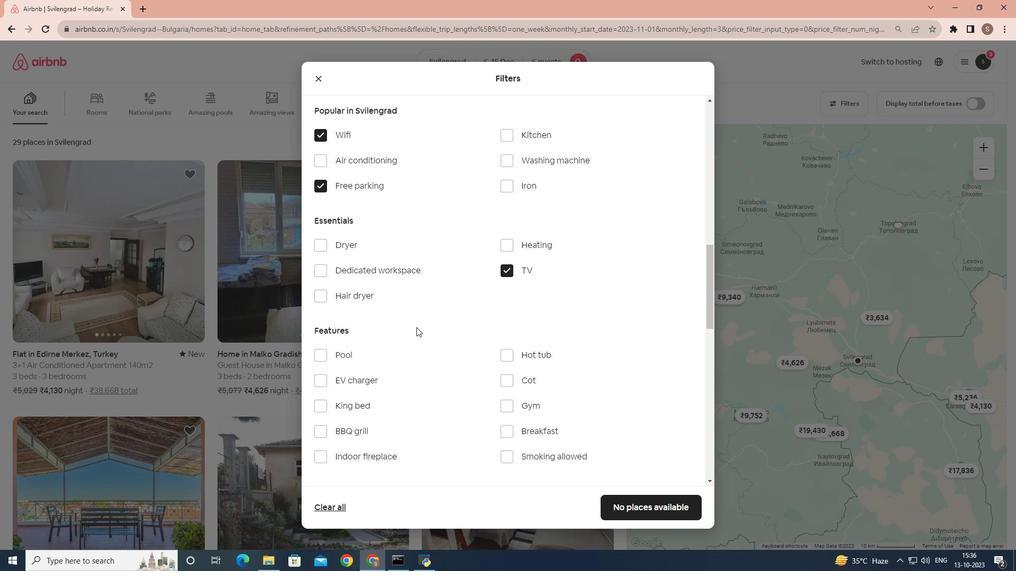 
Action: Mouse moved to (505, 371)
Screenshot: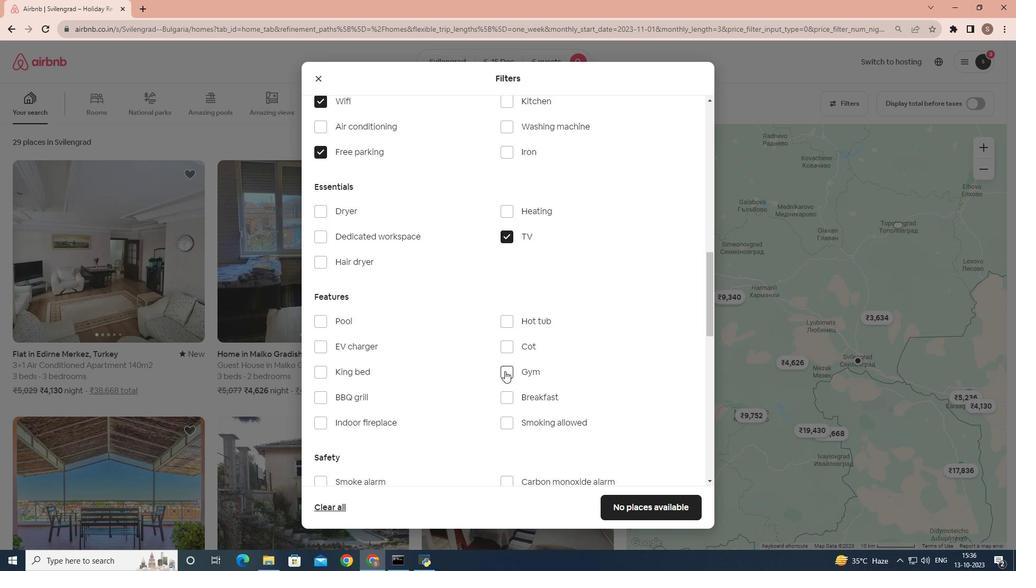 
Action: Mouse pressed left at (505, 371)
Screenshot: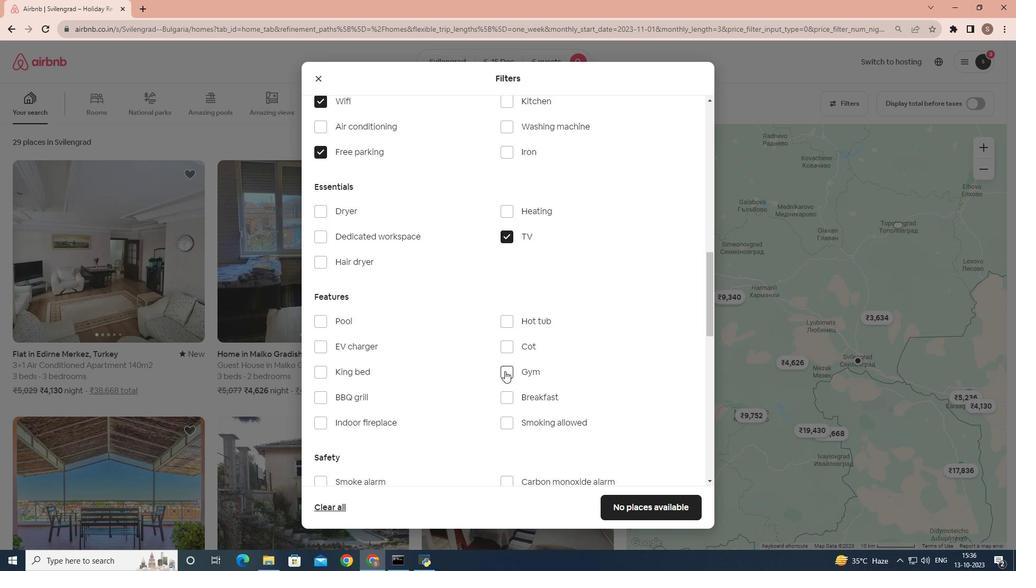
Action: Mouse moved to (508, 400)
Screenshot: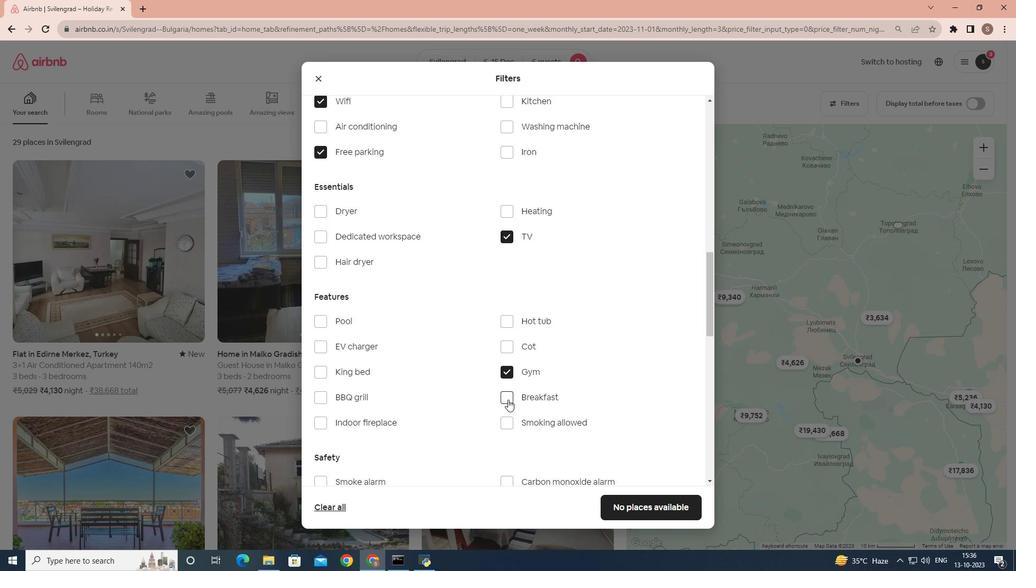 
Action: Mouse pressed left at (508, 400)
Screenshot: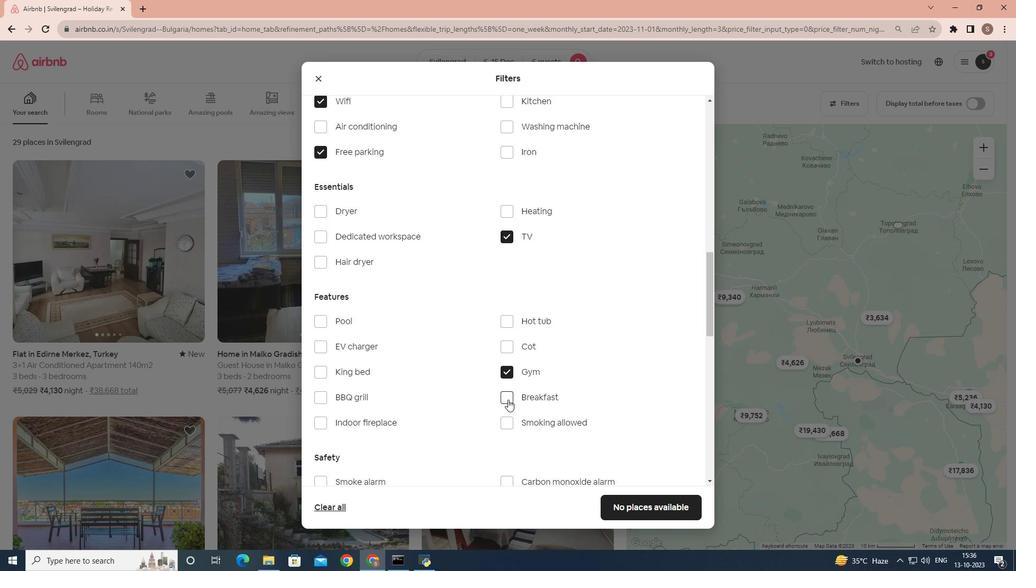 
